 Task: Font style For heading Use Carlito with green colour, bold & Underline. font size for heading '26 Pt. 'Change the font style of data to Carlitoand font size to  9 Pt. Change the alignment of both headline & data to   center vertically. In the sheet  Attendance Tracking Sheet
Action: Mouse moved to (497, 690)
Screenshot: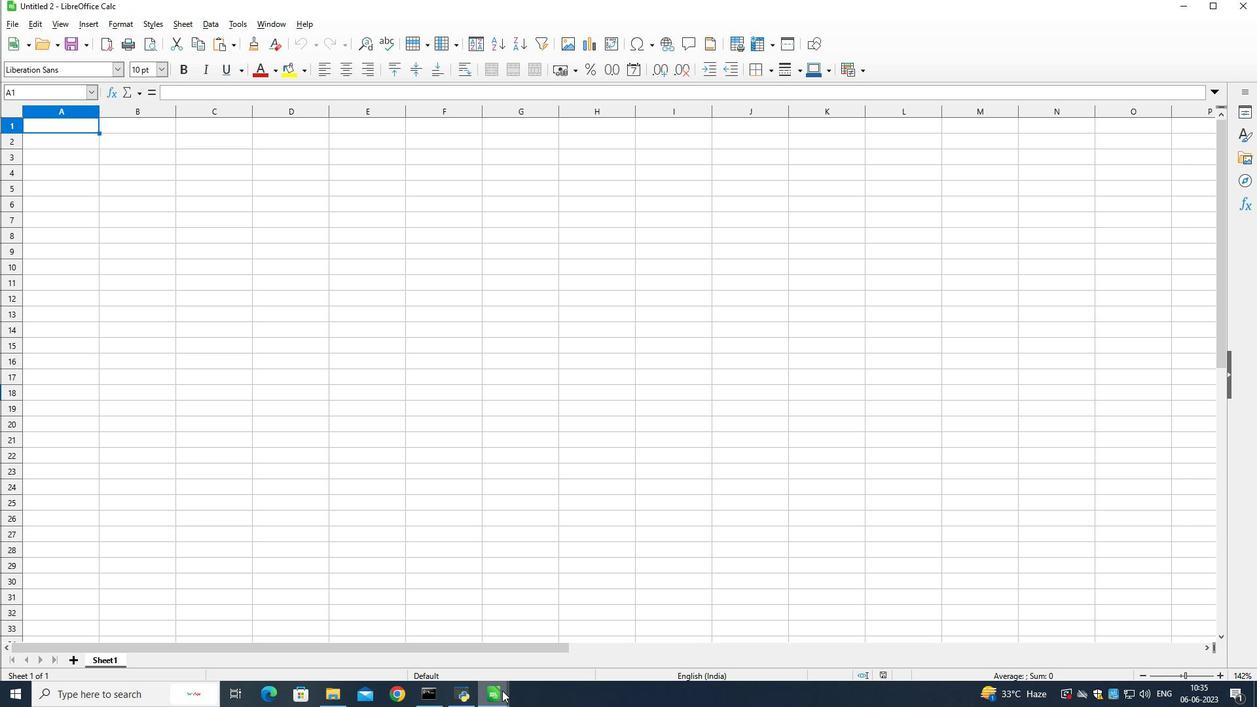 
Action: Mouse pressed left at (497, 690)
Screenshot: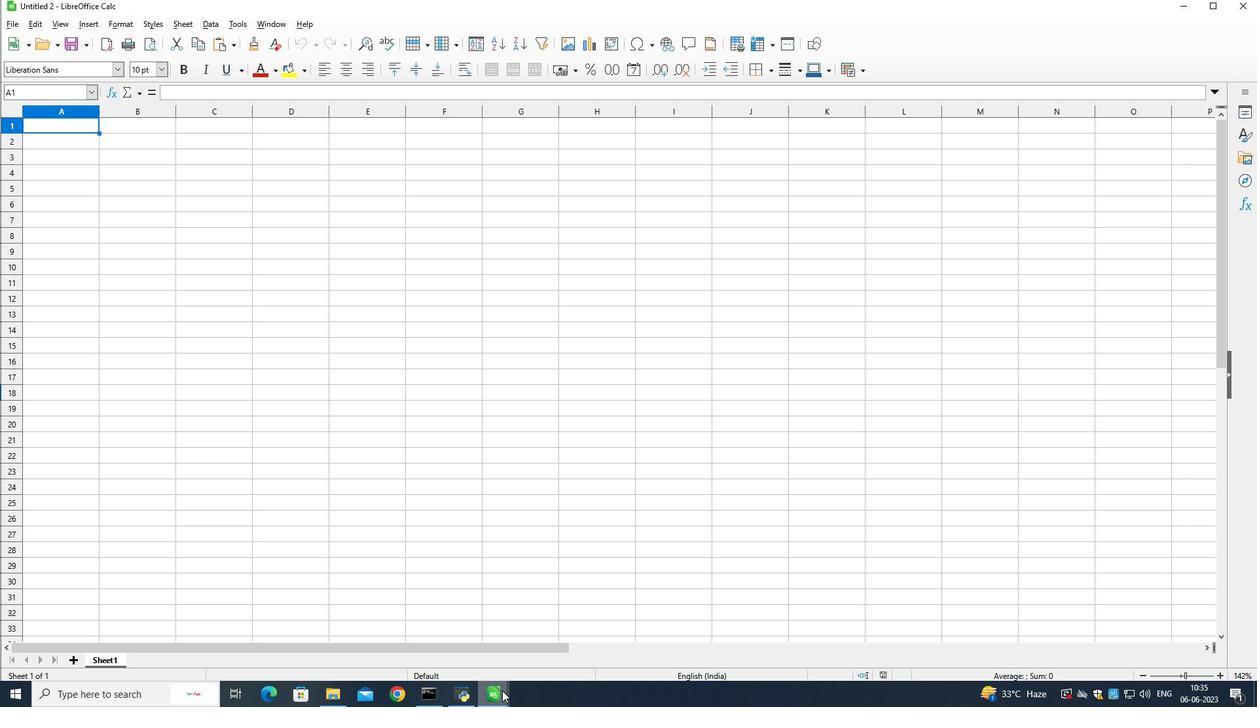 
Action: Mouse moved to (512, 635)
Screenshot: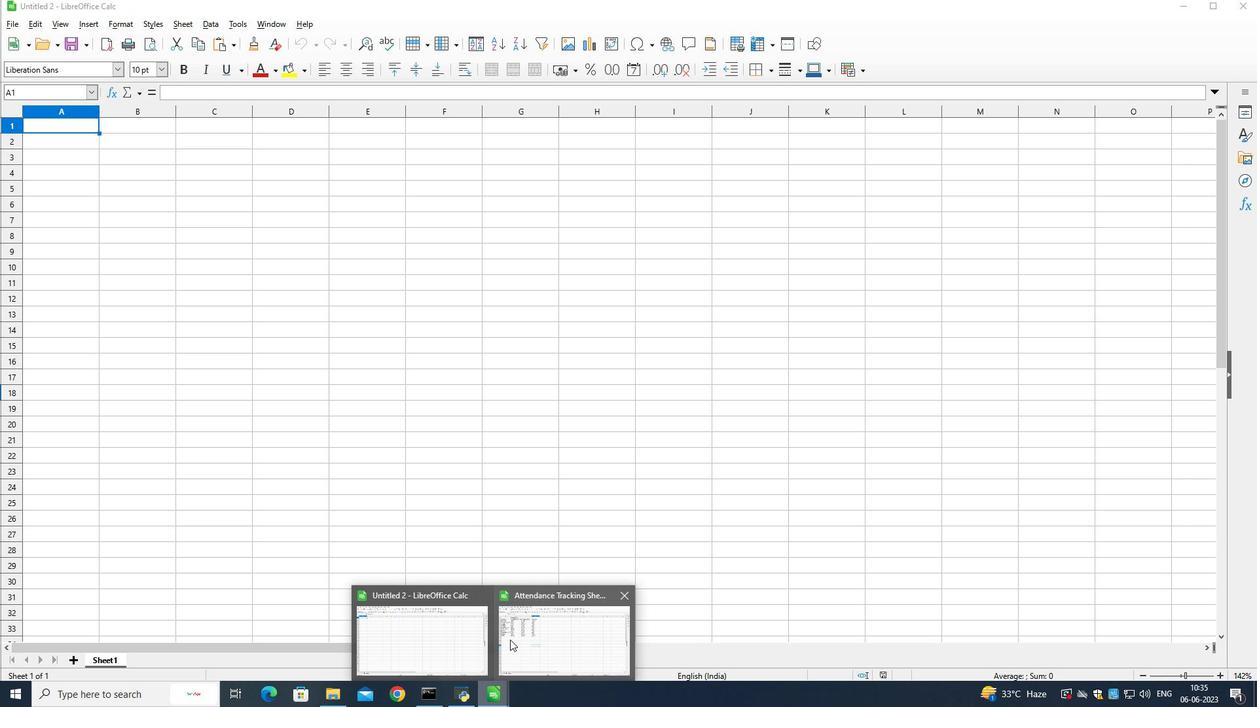 
Action: Mouse pressed left at (512, 635)
Screenshot: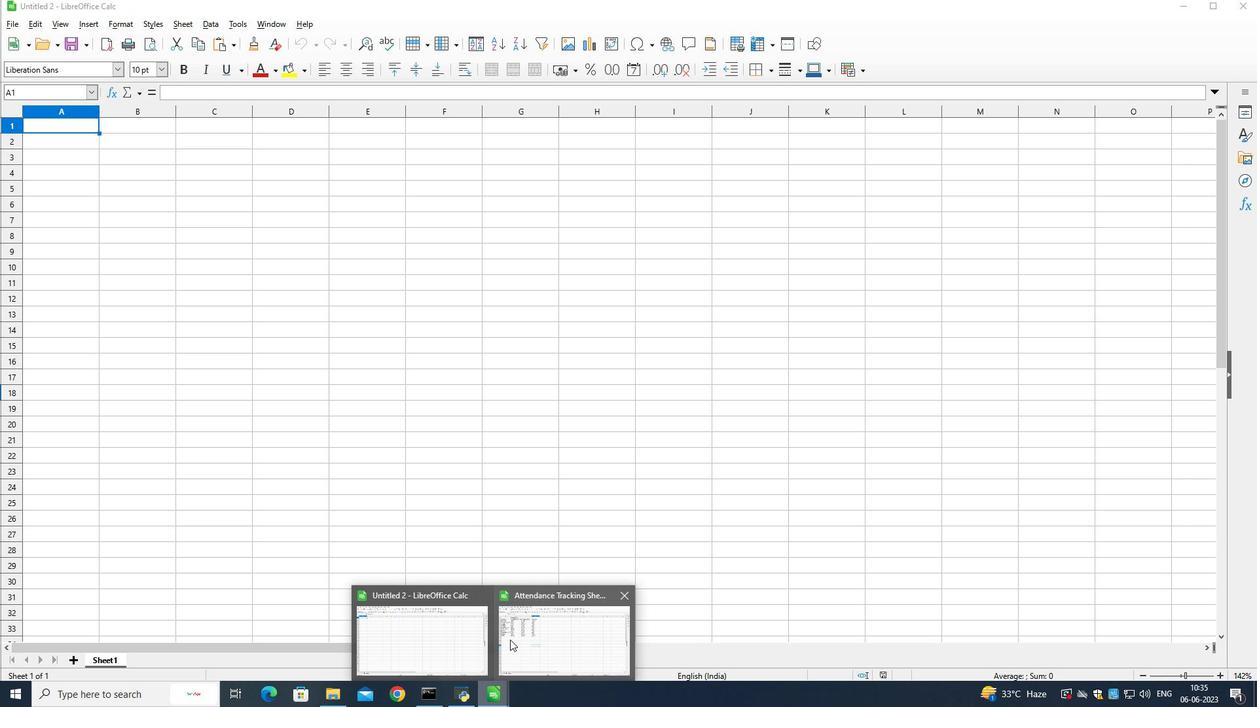 
Action: Mouse moved to (135, 122)
Screenshot: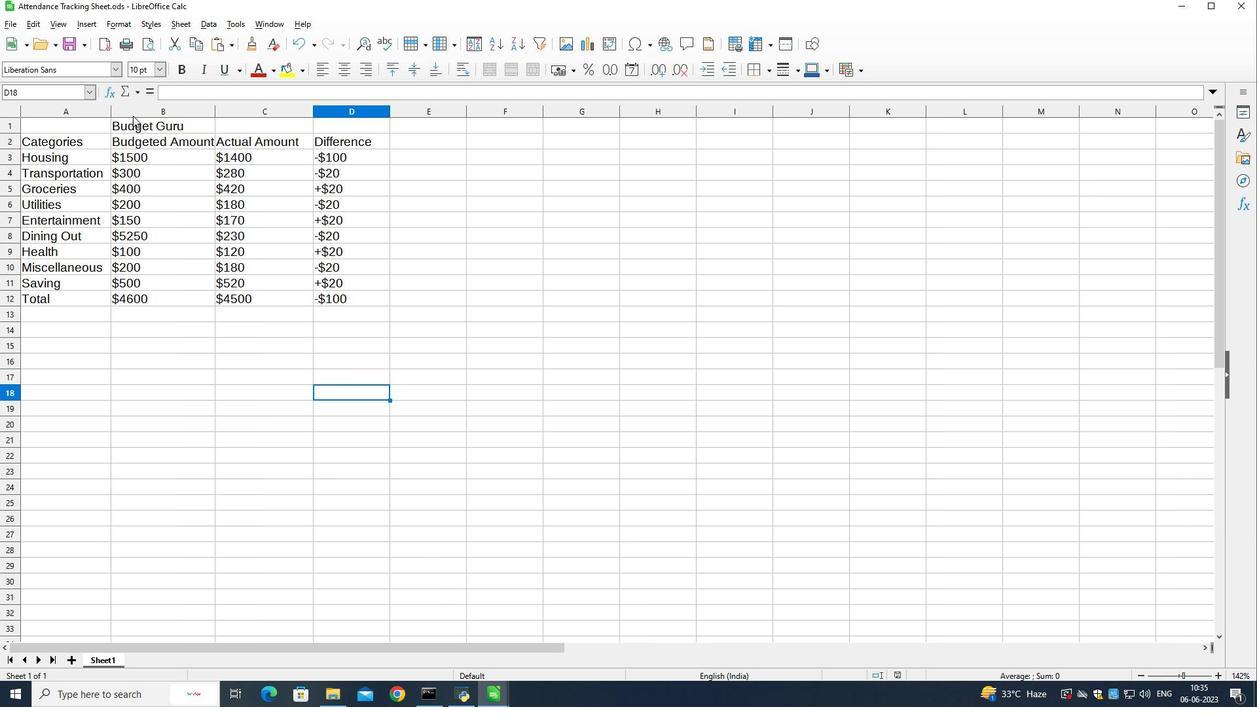 
Action: Mouse pressed left at (135, 122)
Screenshot: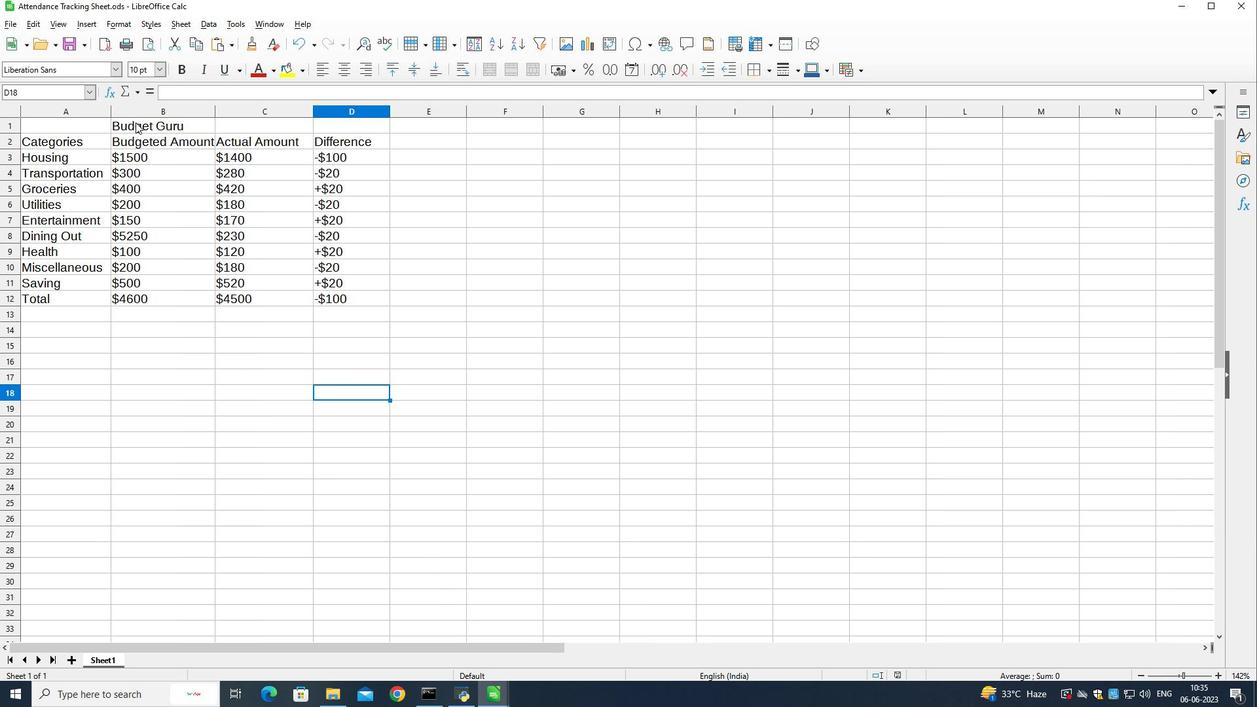 
Action: Mouse pressed left at (135, 122)
Screenshot: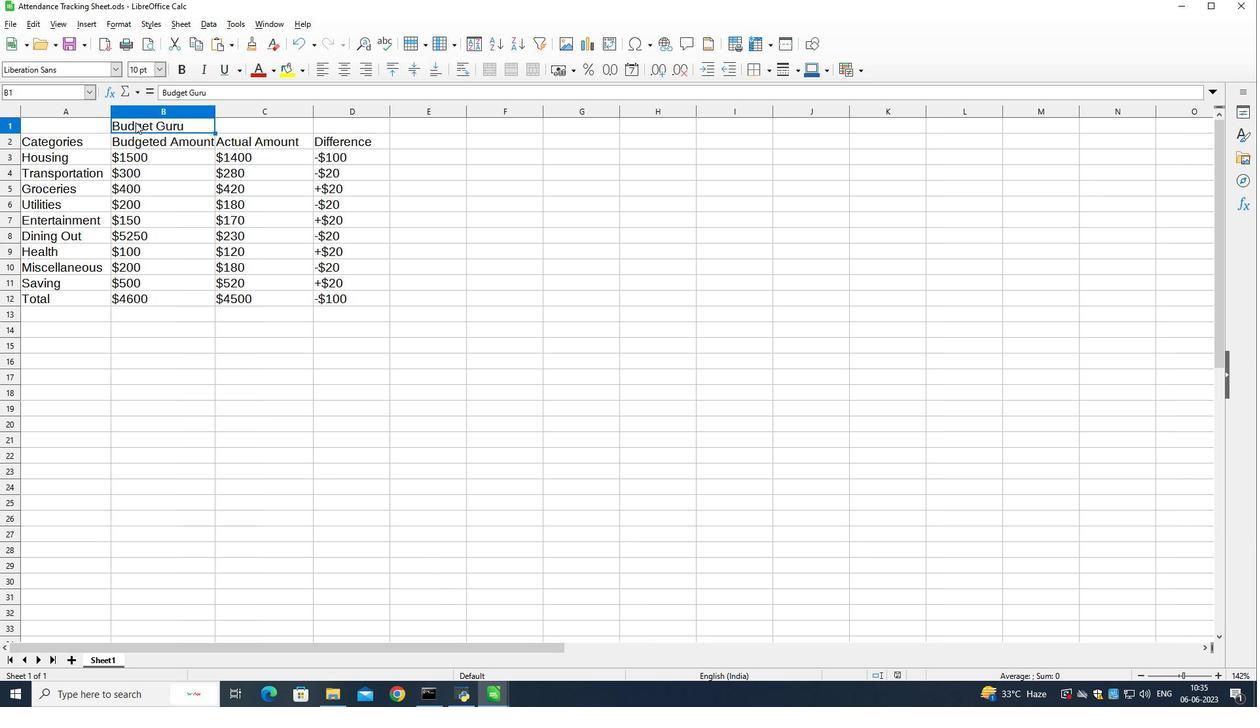 
Action: Mouse pressed left at (135, 122)
Screenshot: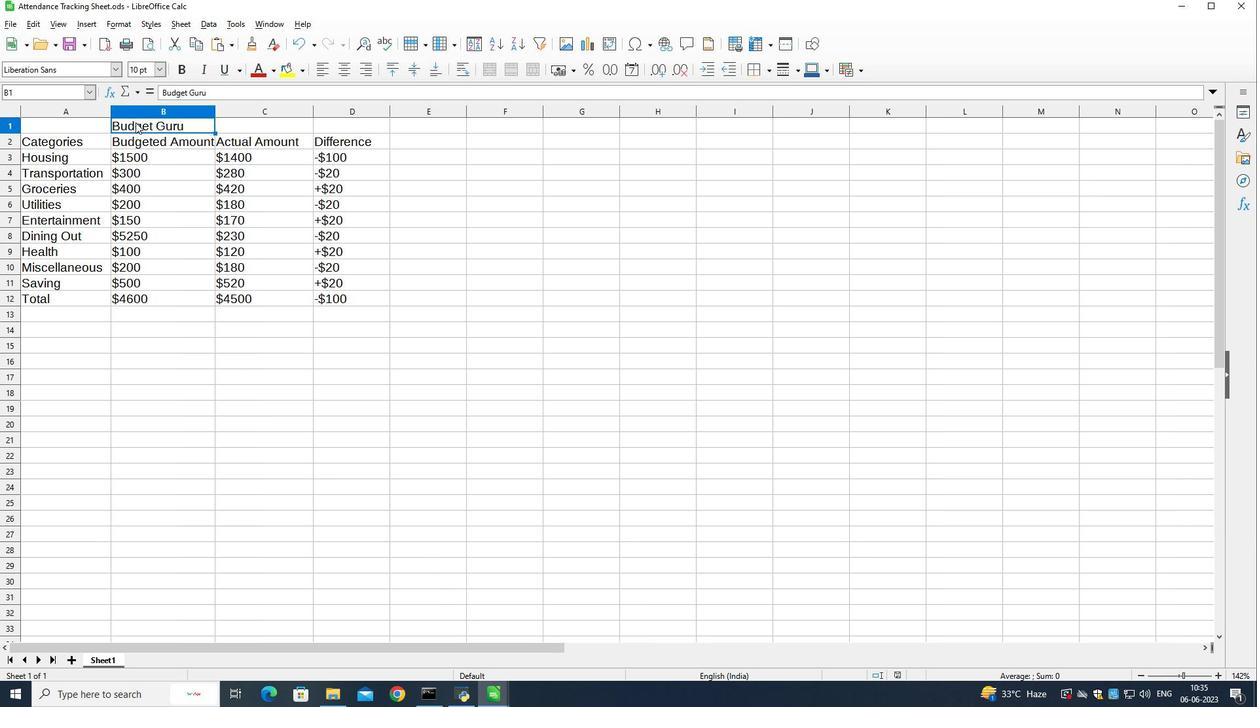 
Action: Mouse moved to (89, 65)
Screenshot: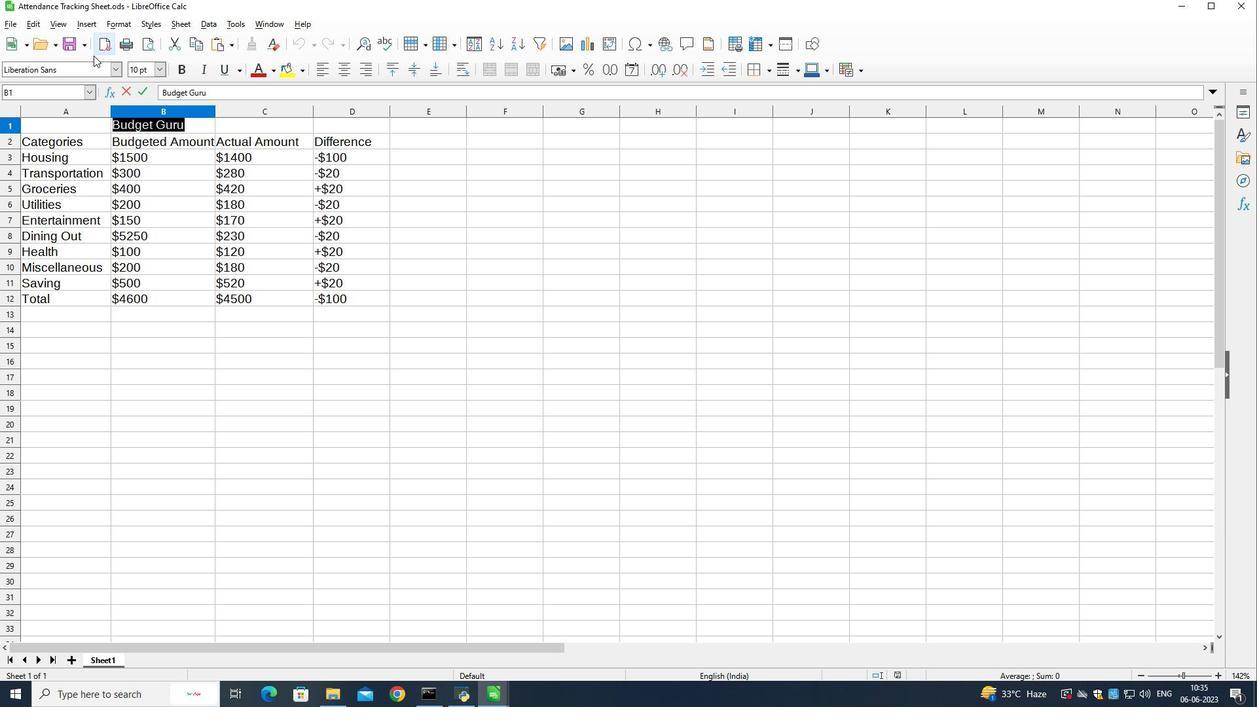
Action: Mouse pressed left at (89, 65)
Screenshot: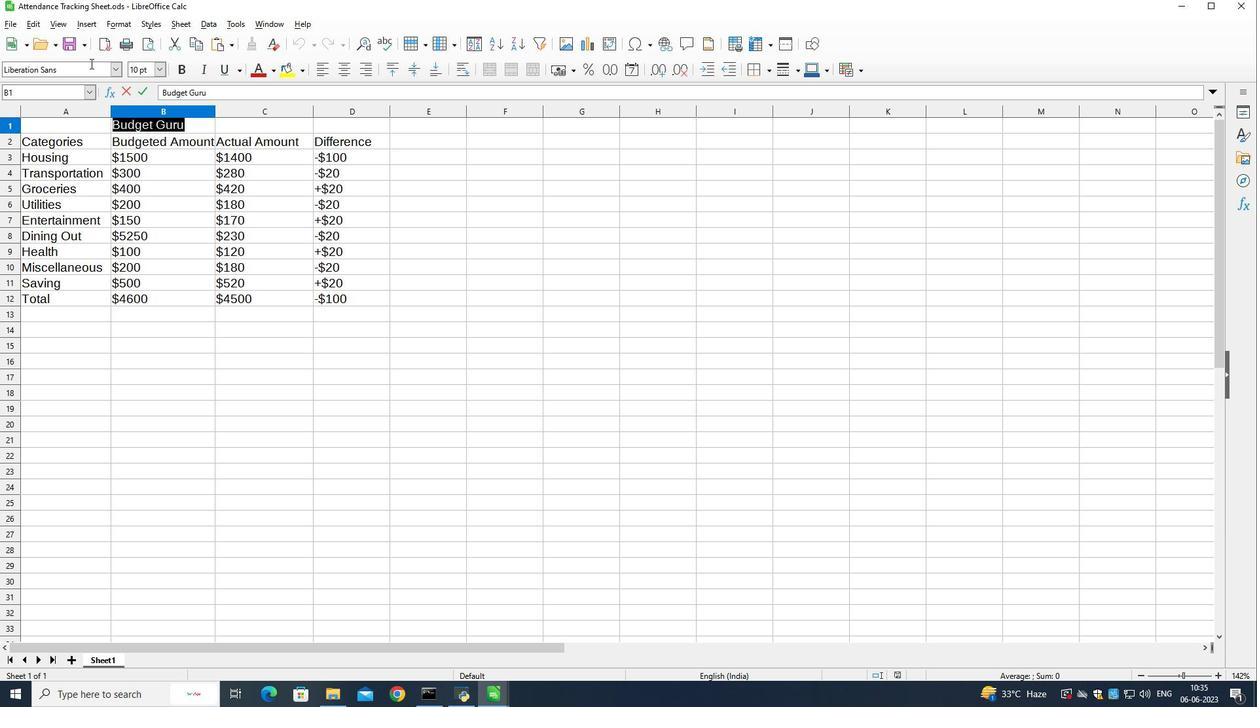 
Action: Mouse pressed left at (89, 65)
Screenshot: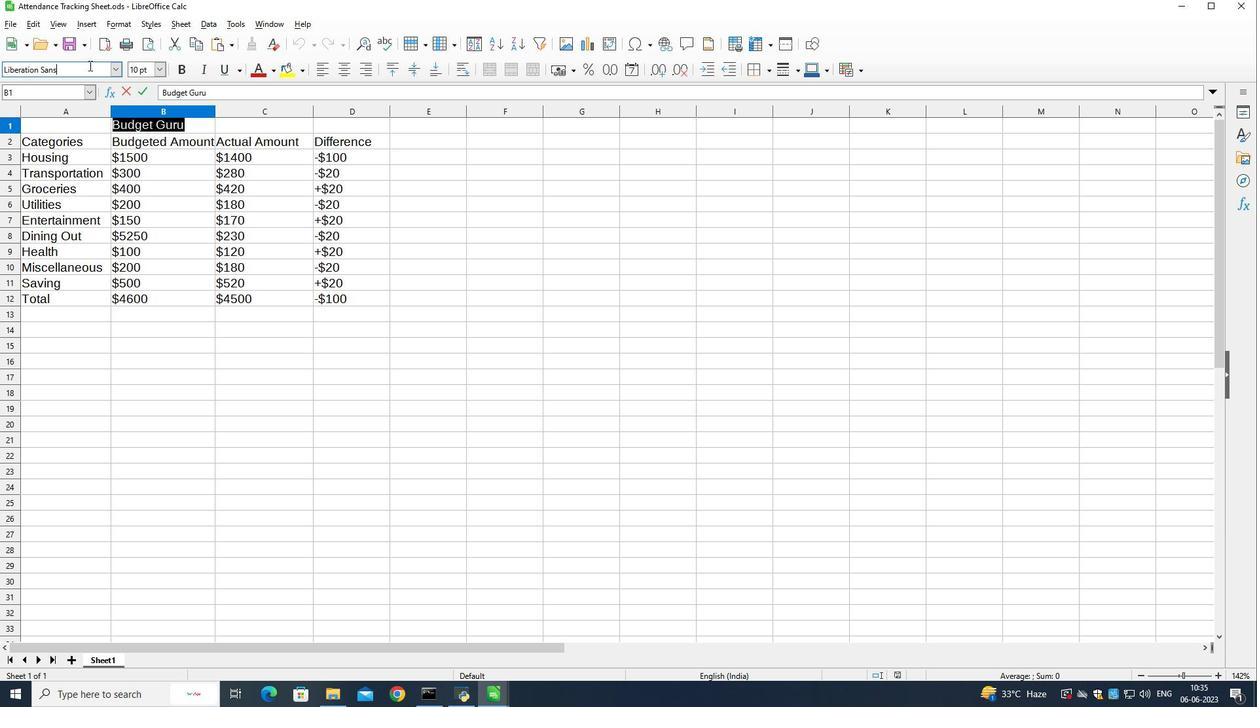 
Action: Mouse pressed left at (89, 65)
Screenshot: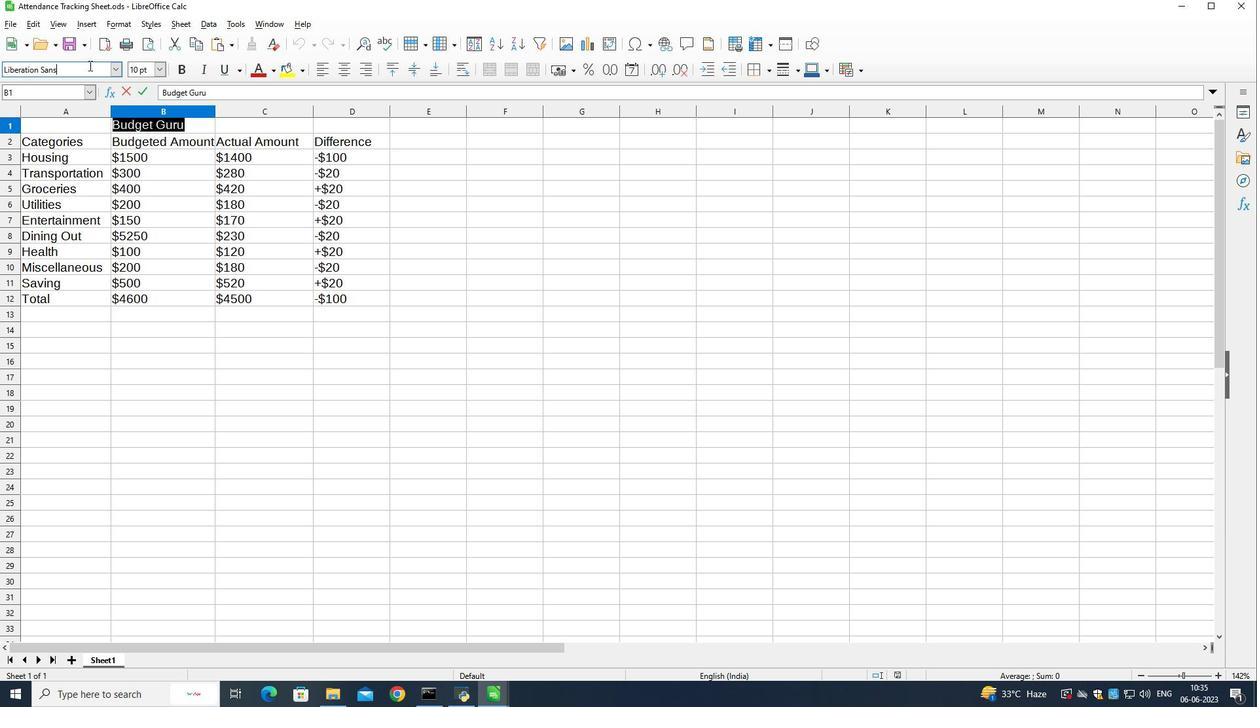 
Action: Key pressed <Key.shift>Car<Key.enter>
Screenshot: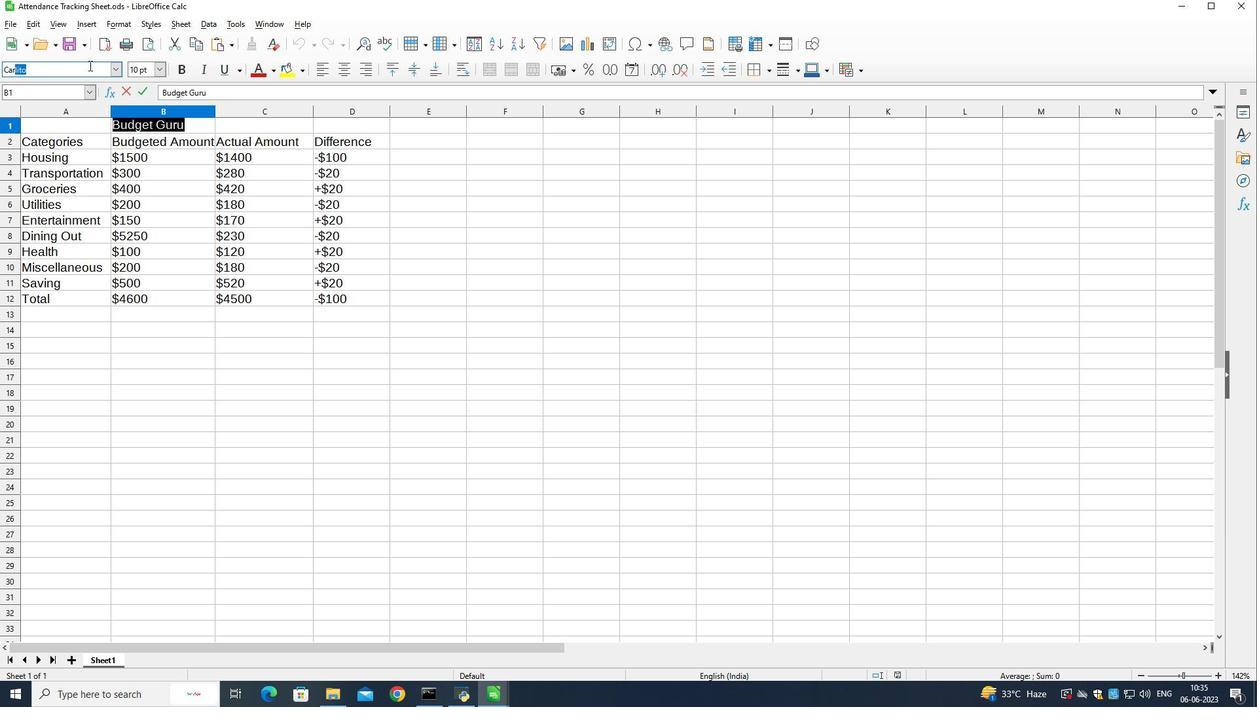 
Action: Mouse moved to (271, 70)
Screenshot: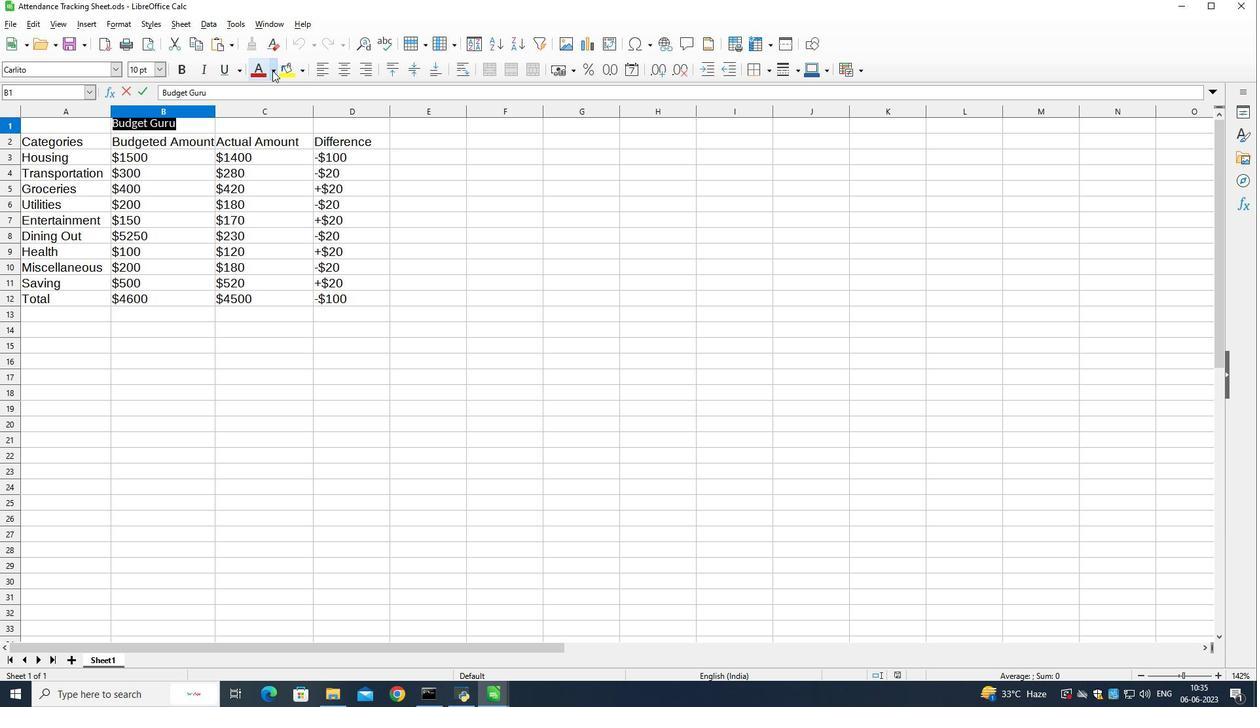
Action: Mouse pressed left at (271, 70)
Screenshot: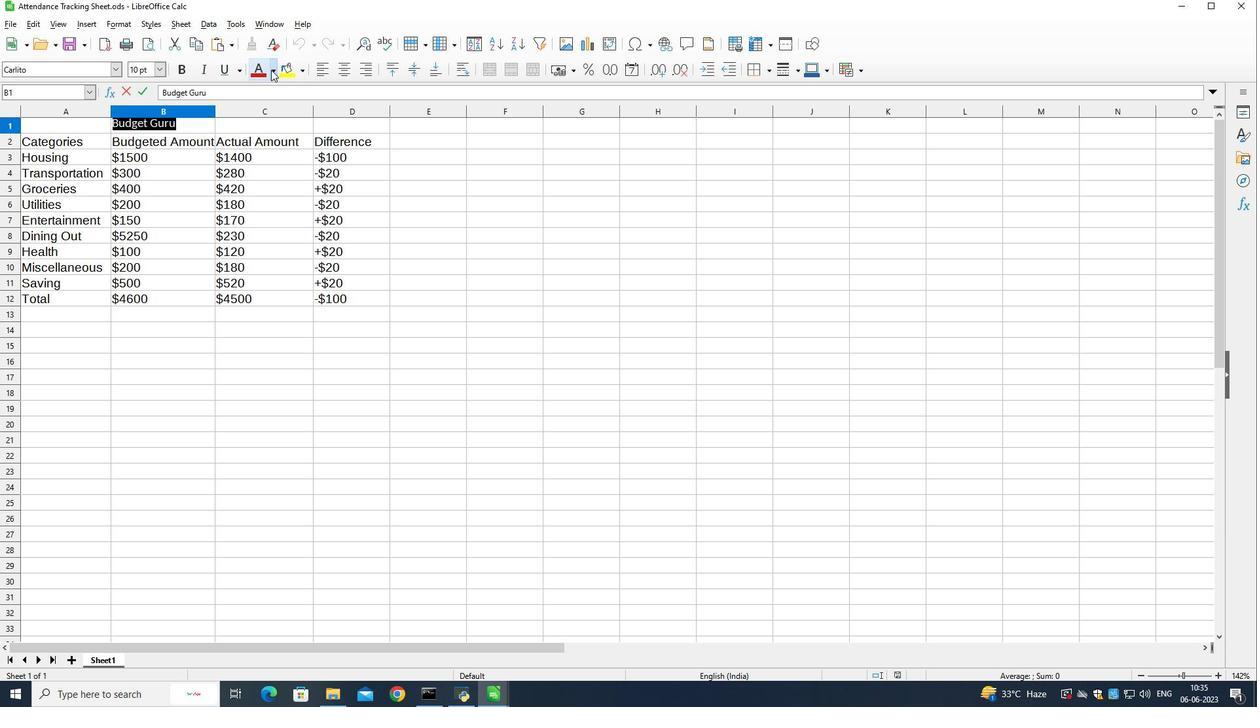 
Action: Mouse moved to (258, 285)
Screenshot: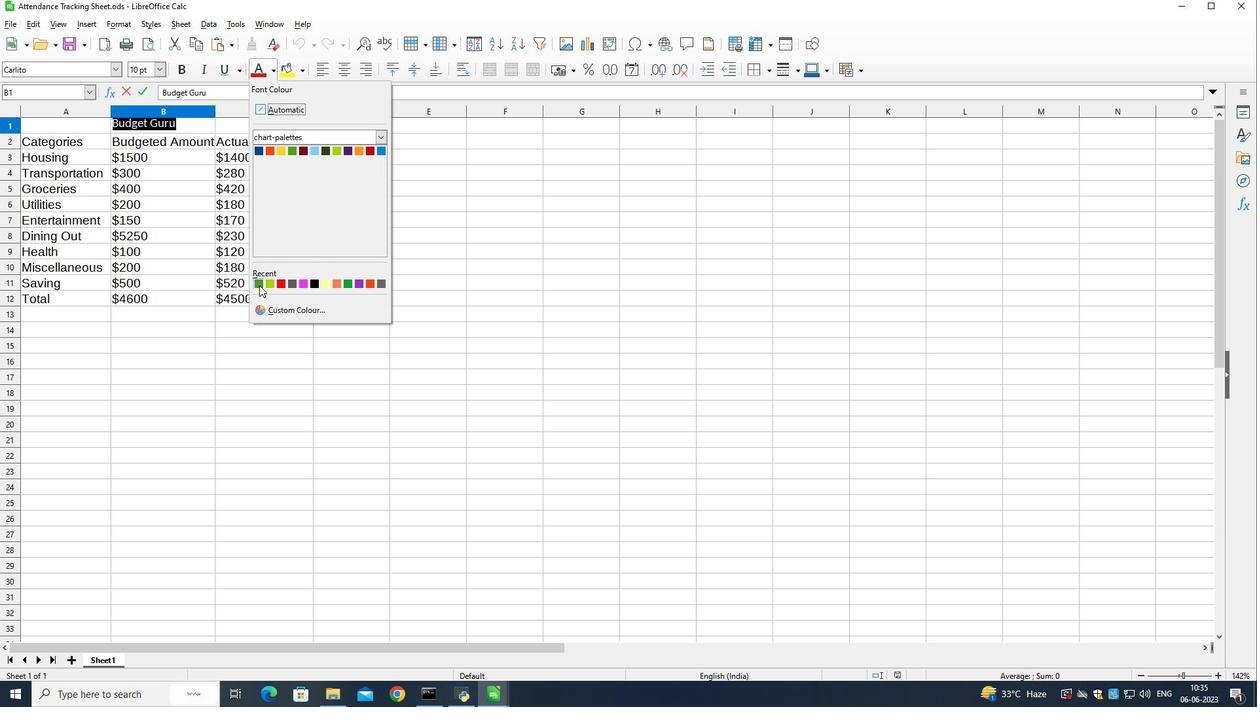 
Action: Mouse pressed left at (258, 285)
Screenshot: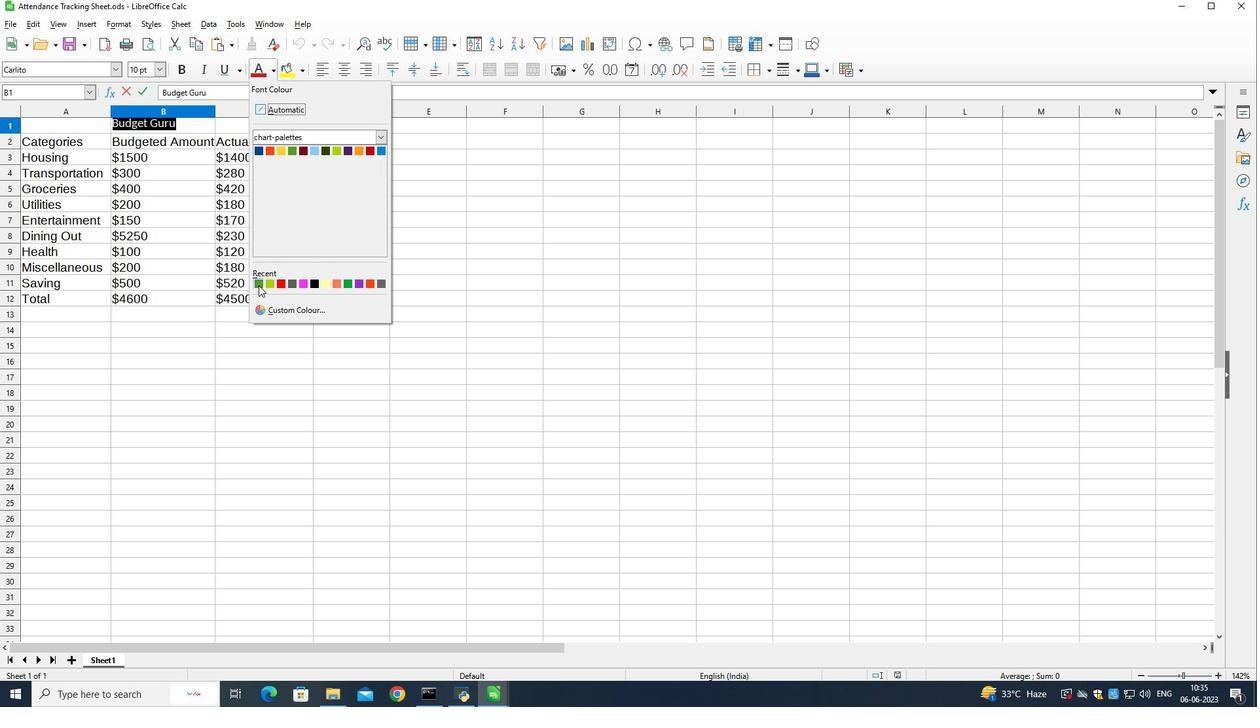 
Action: Mouse moved to (180, 63)
Screenshot: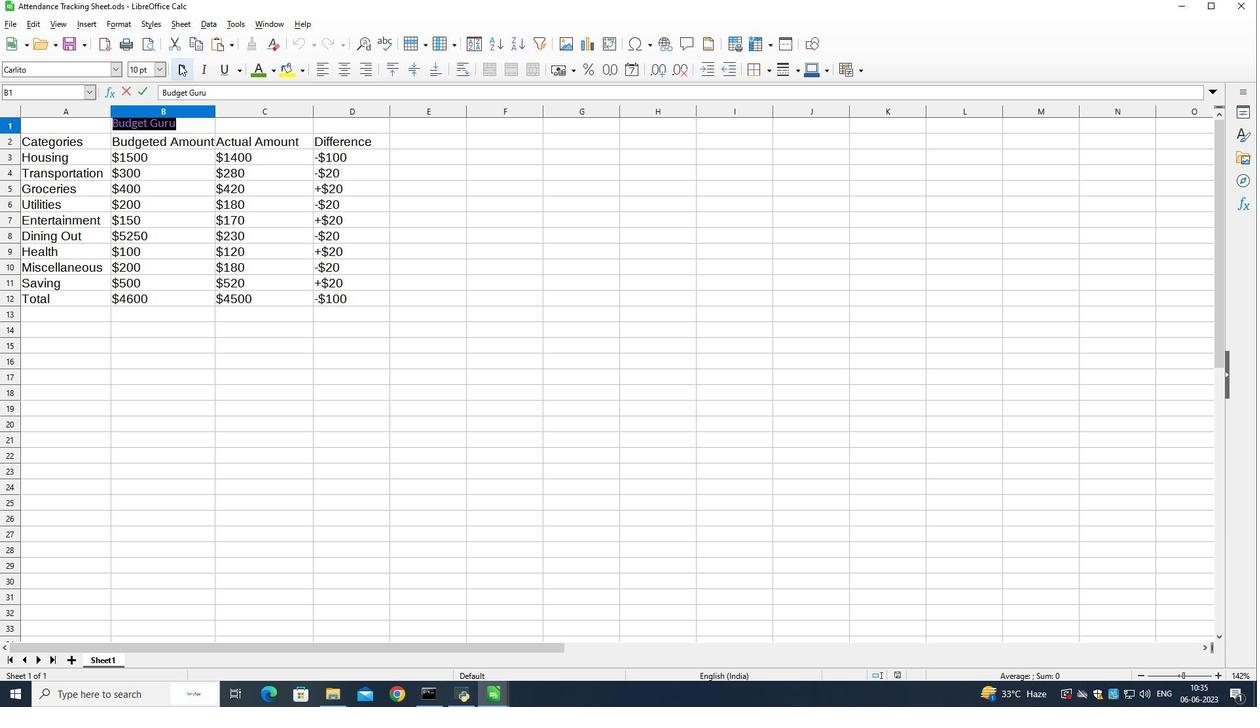 
Action: Mouse pressed left at (180, 63)
Screenshot: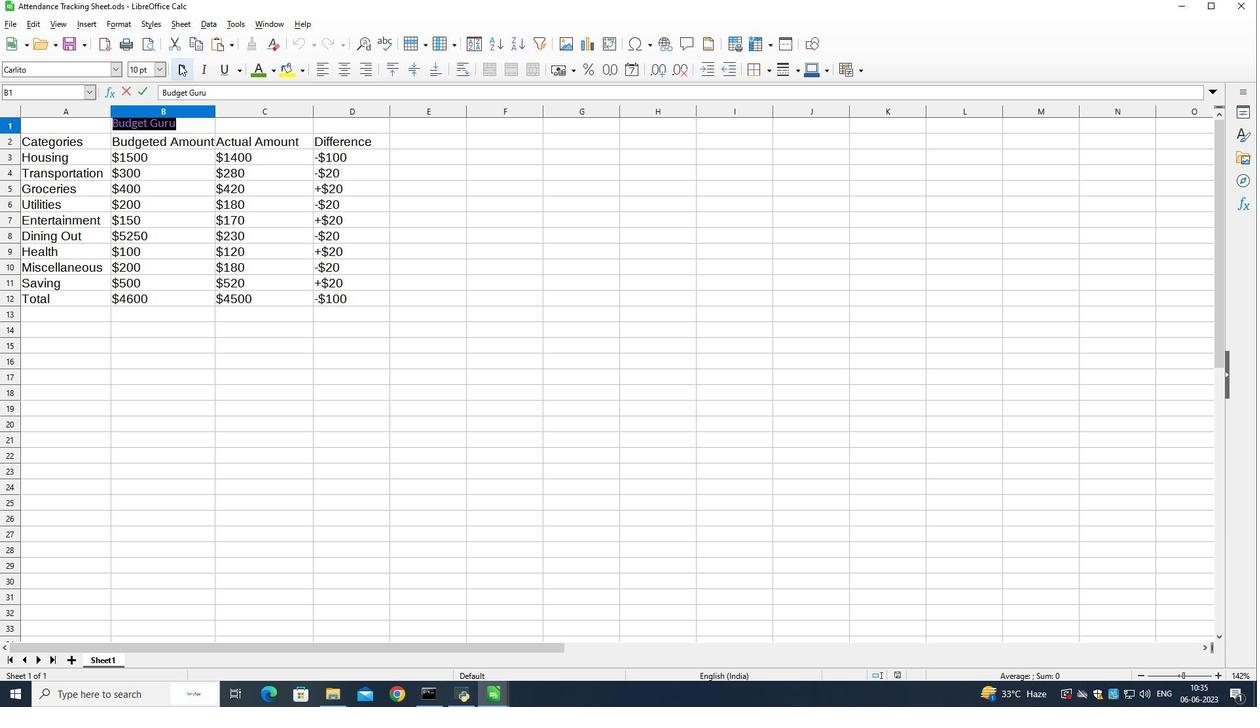 
Action: Mouse moved to (216, 70)
Screenshot: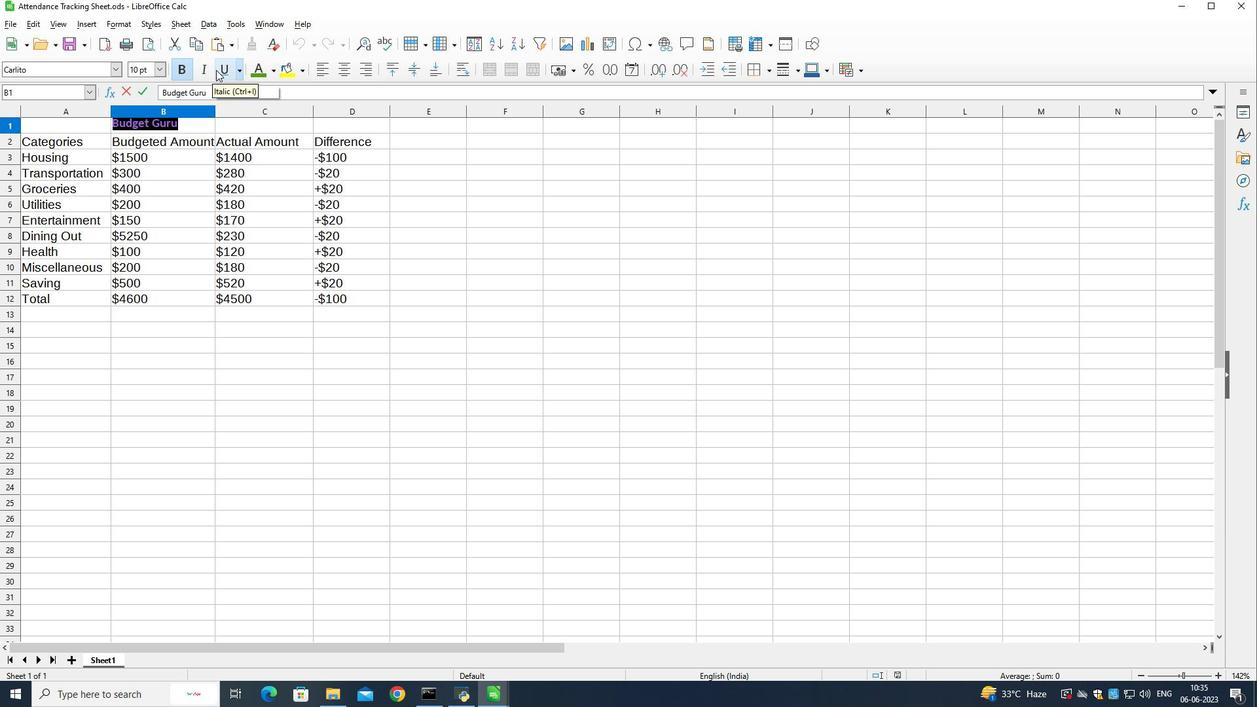 
Action: Mouse pressed left at (216, 70)
Screenshot: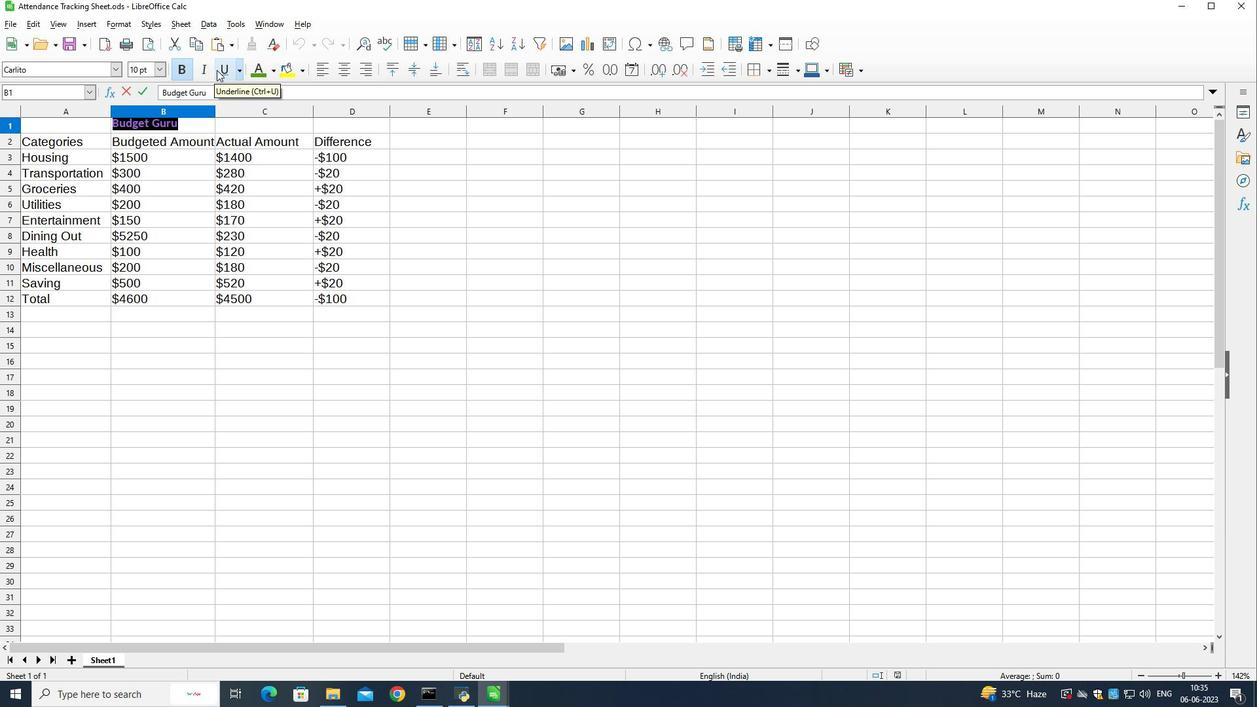 
Action: Mouse moved to (161, 64)
Screenshot: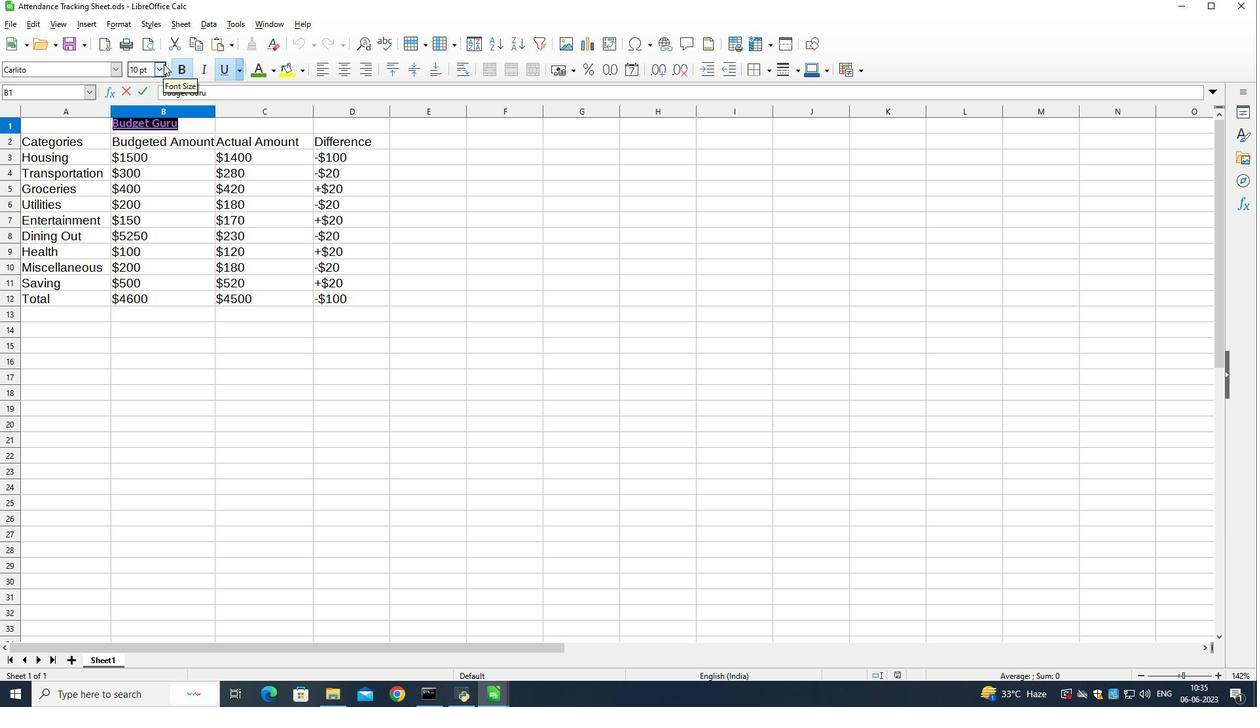 
Action: Mouse pressed left at (161, 64)
Screenshot: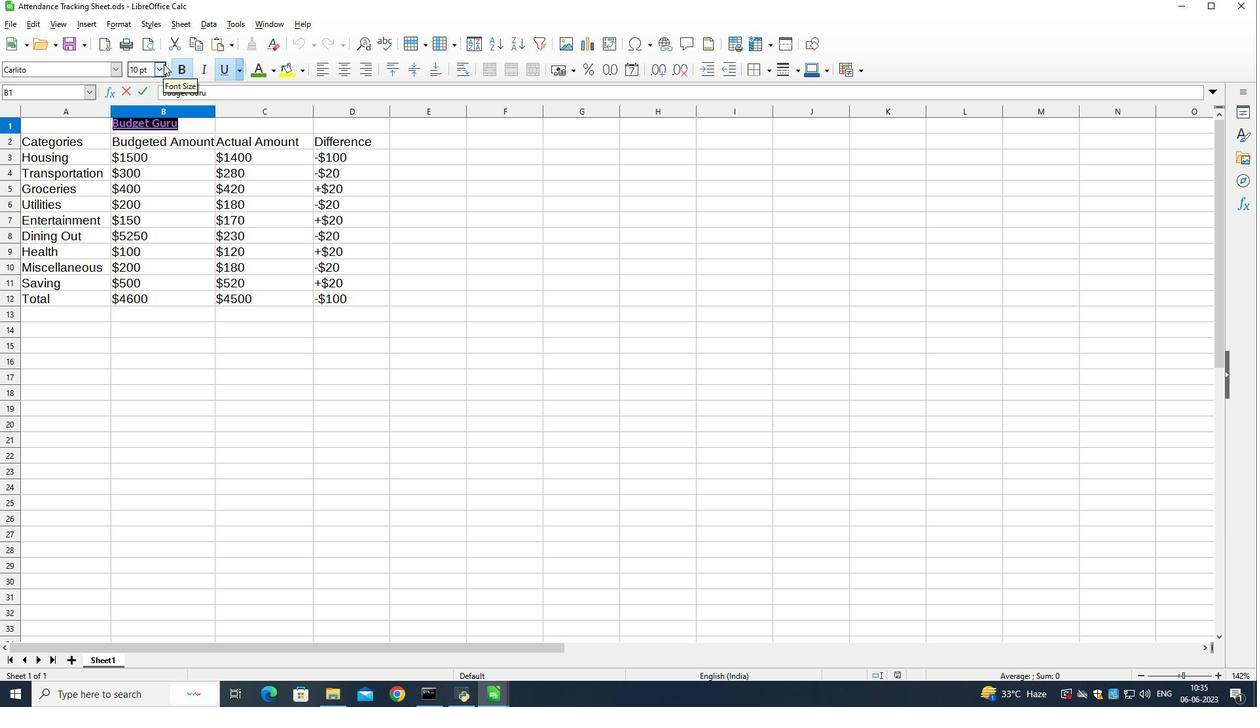 
Action: Mouse moved to (137, 273)
Screenshot: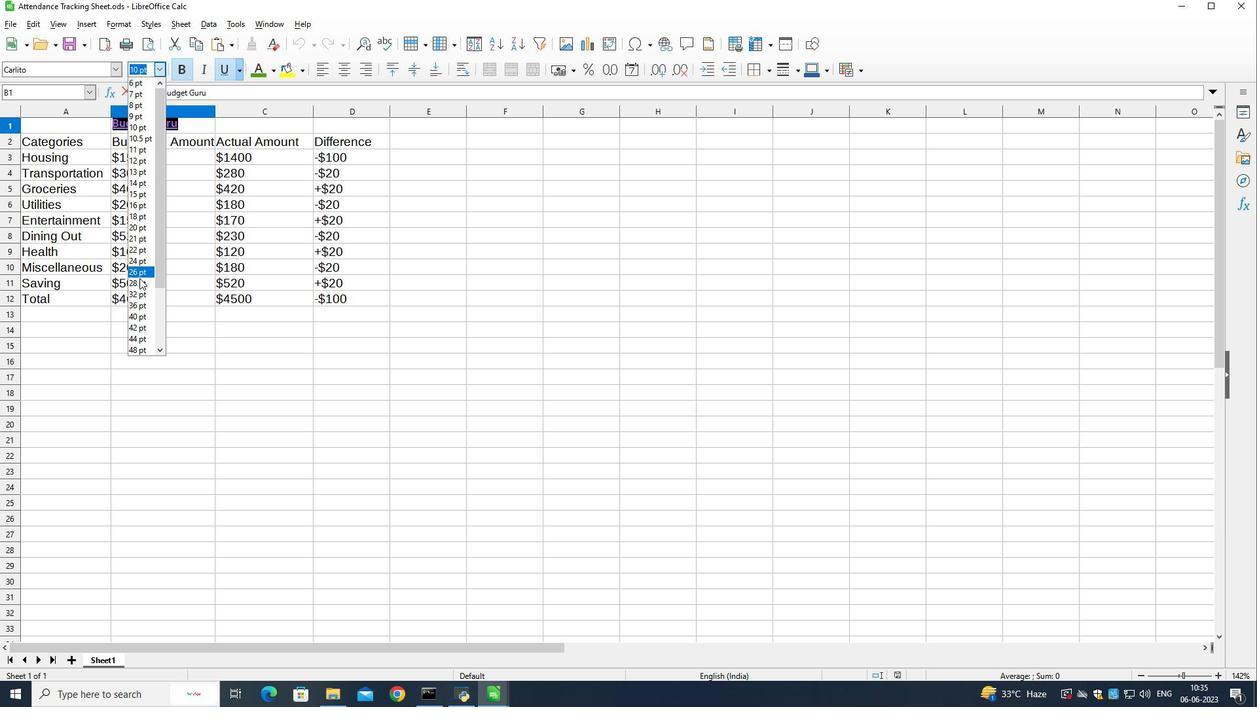 
Action: Mouse pressed left at (137, 273)
Screenshot: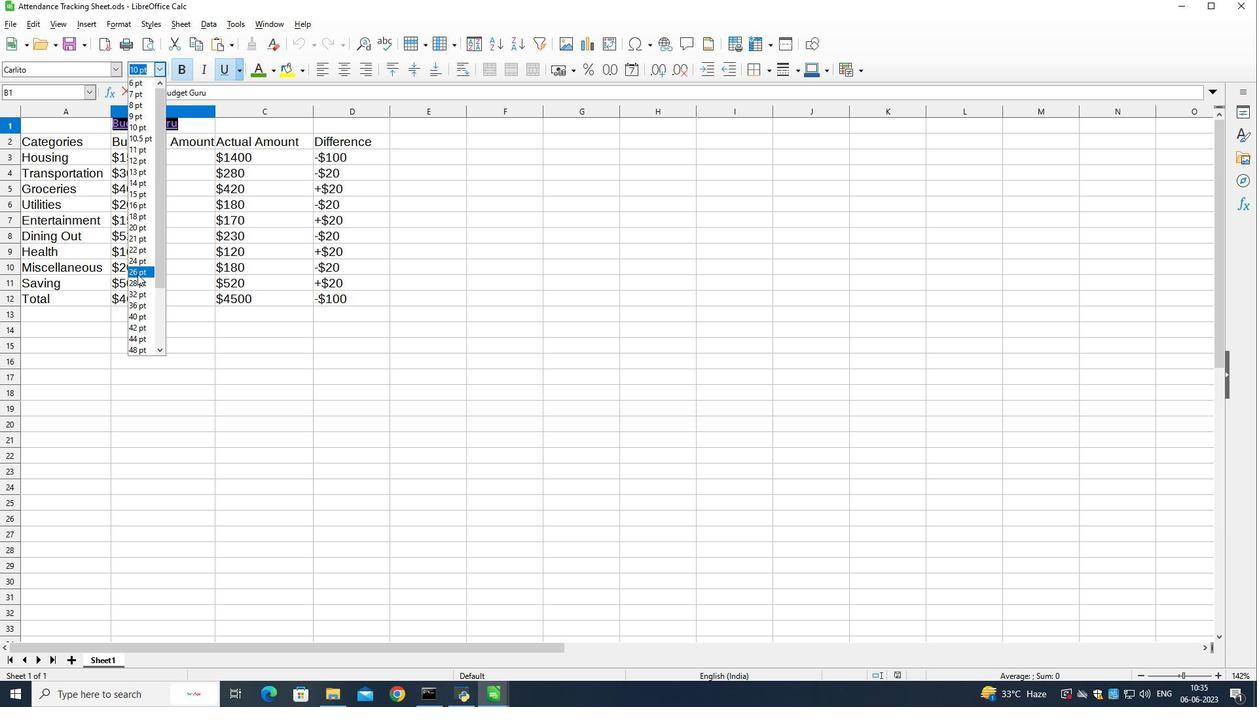 
Action: Mouse moved to (240, 300)
Screenshot: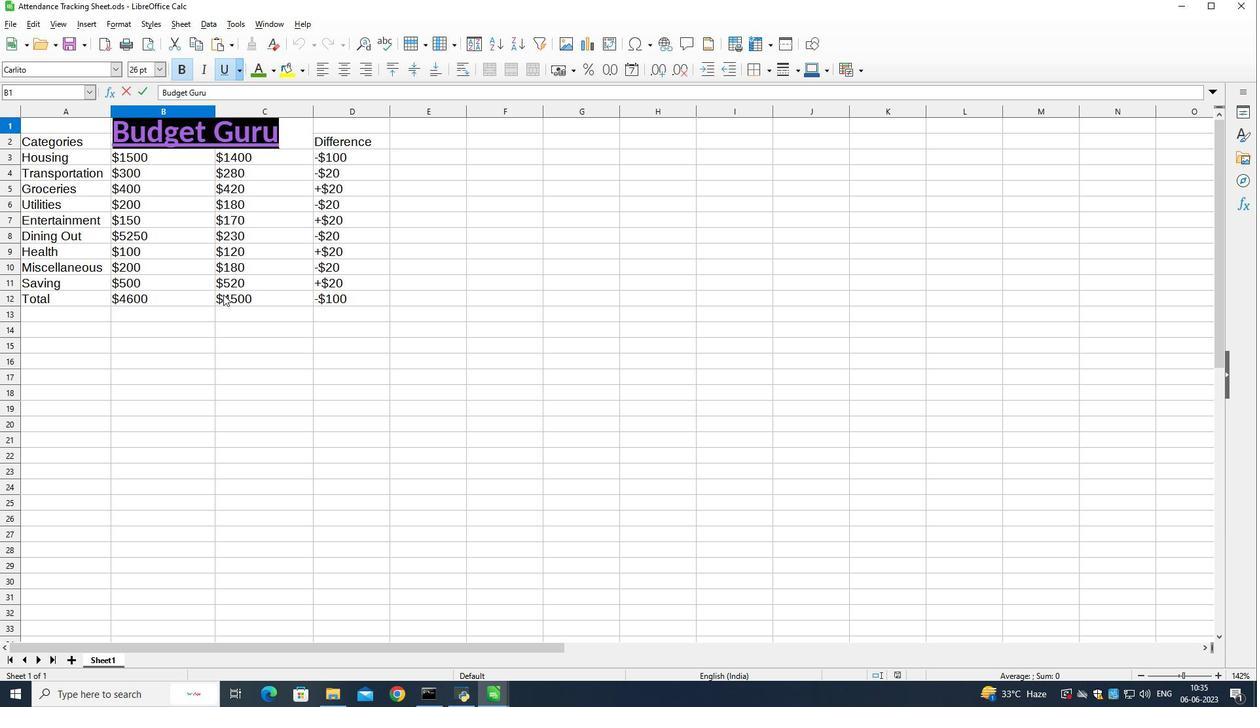 
Action: Mouse pressed left at (240, 300)
Screenshot: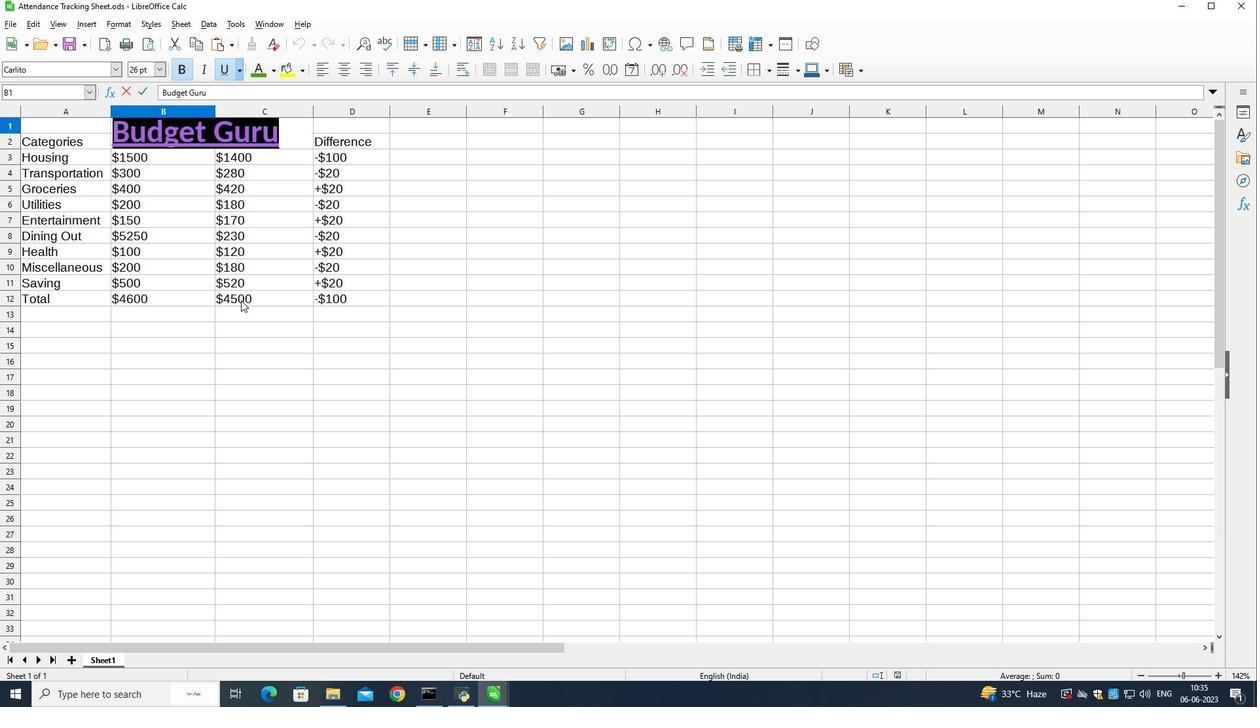 
Action: Mouse moved to (62, 163)
Screenshot: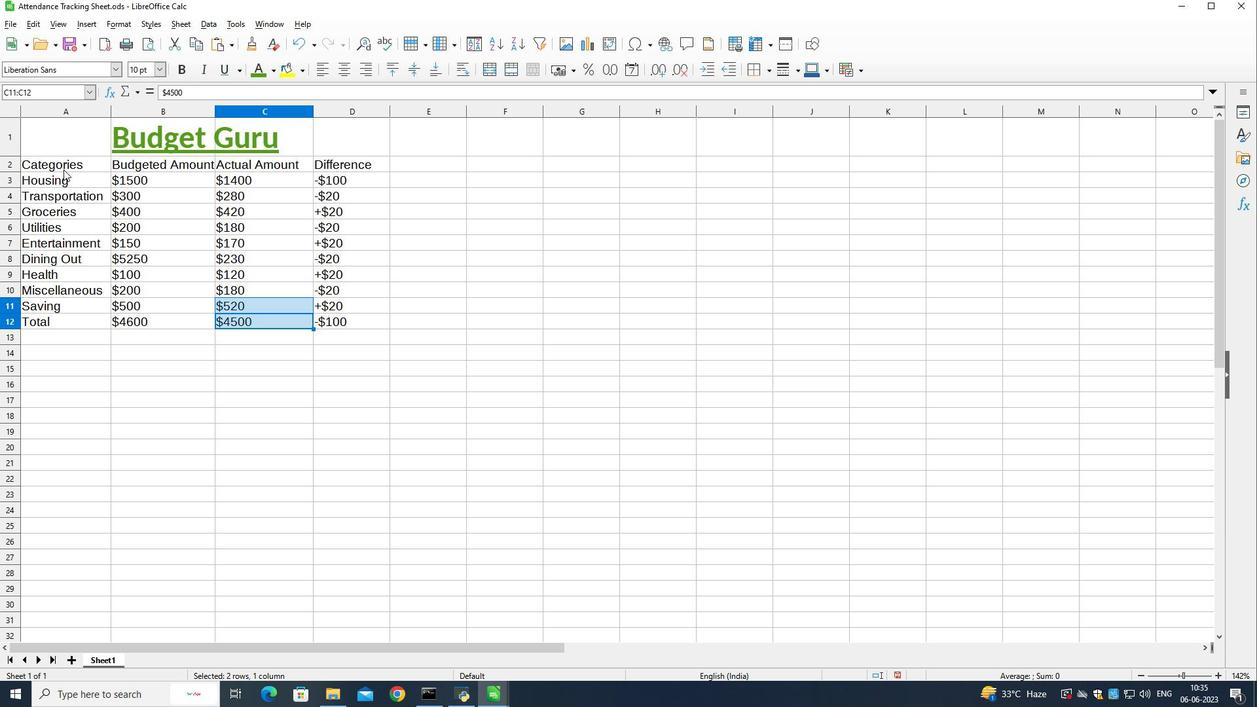 
Action: Mouse pressed left at (62, 163)
Screenshot: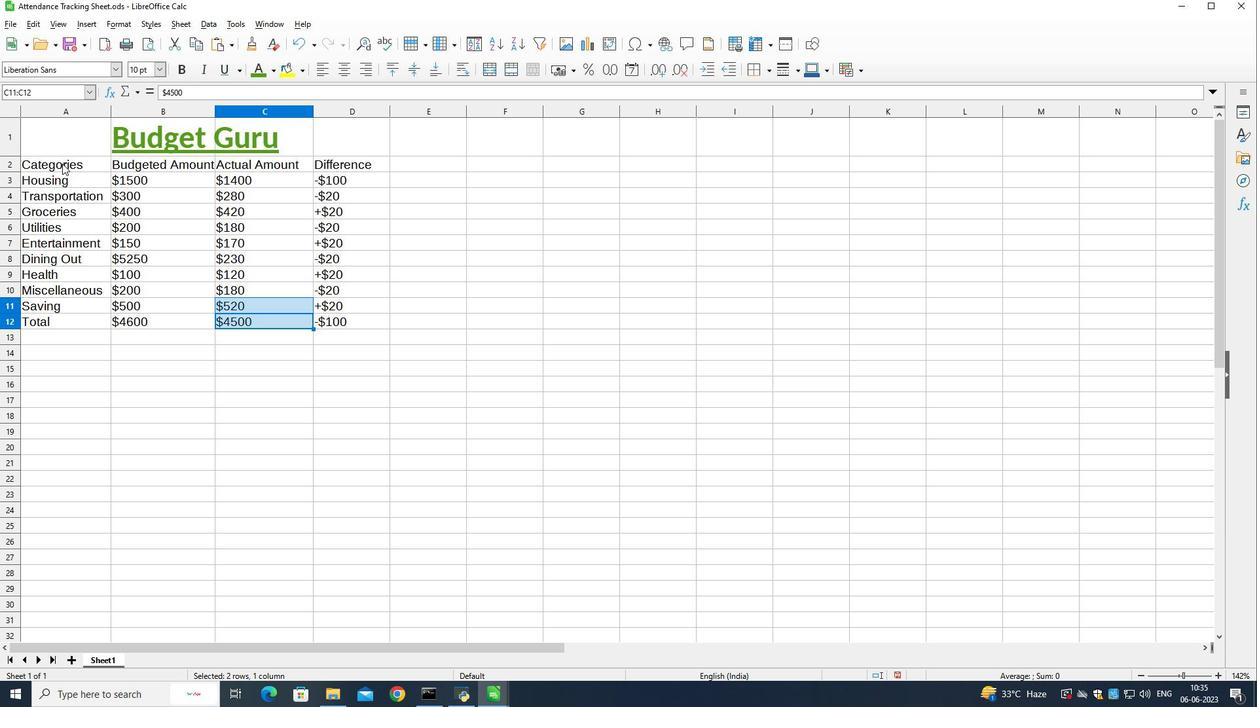 
Action: Mouse moved to (64, 61)
Screenshot: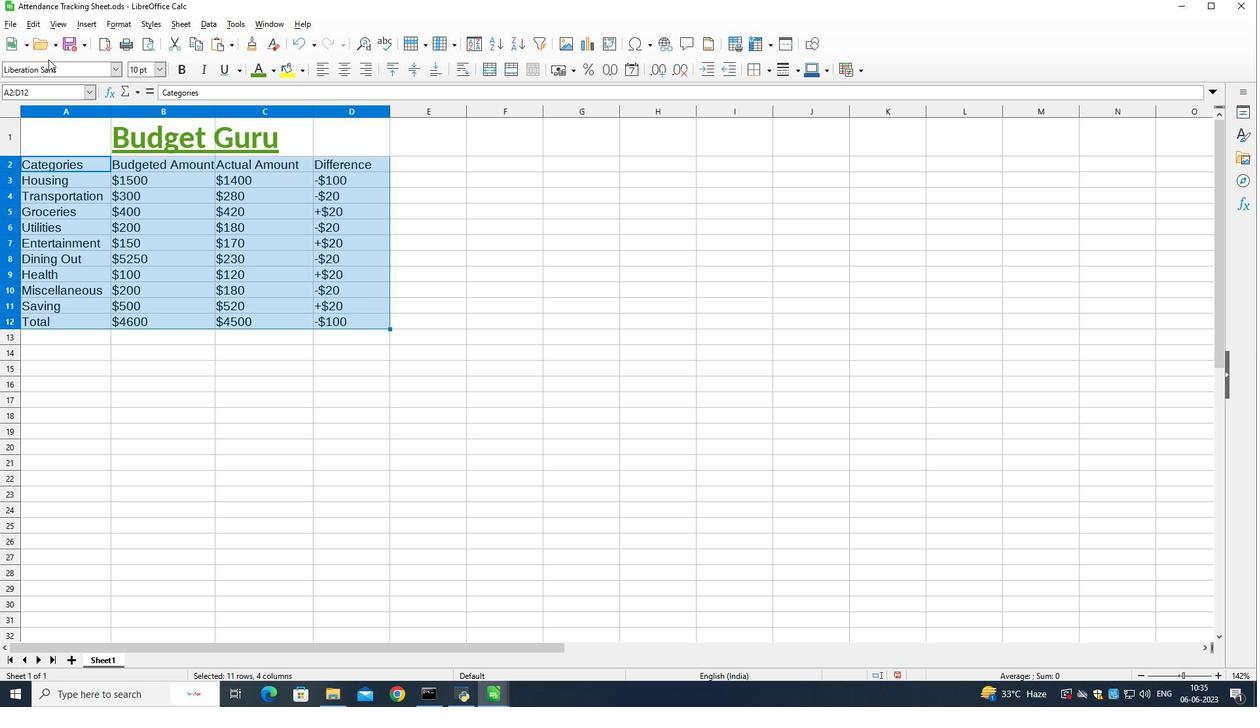 
Action: Mouse pressed left at (64, 61)
Screenshot: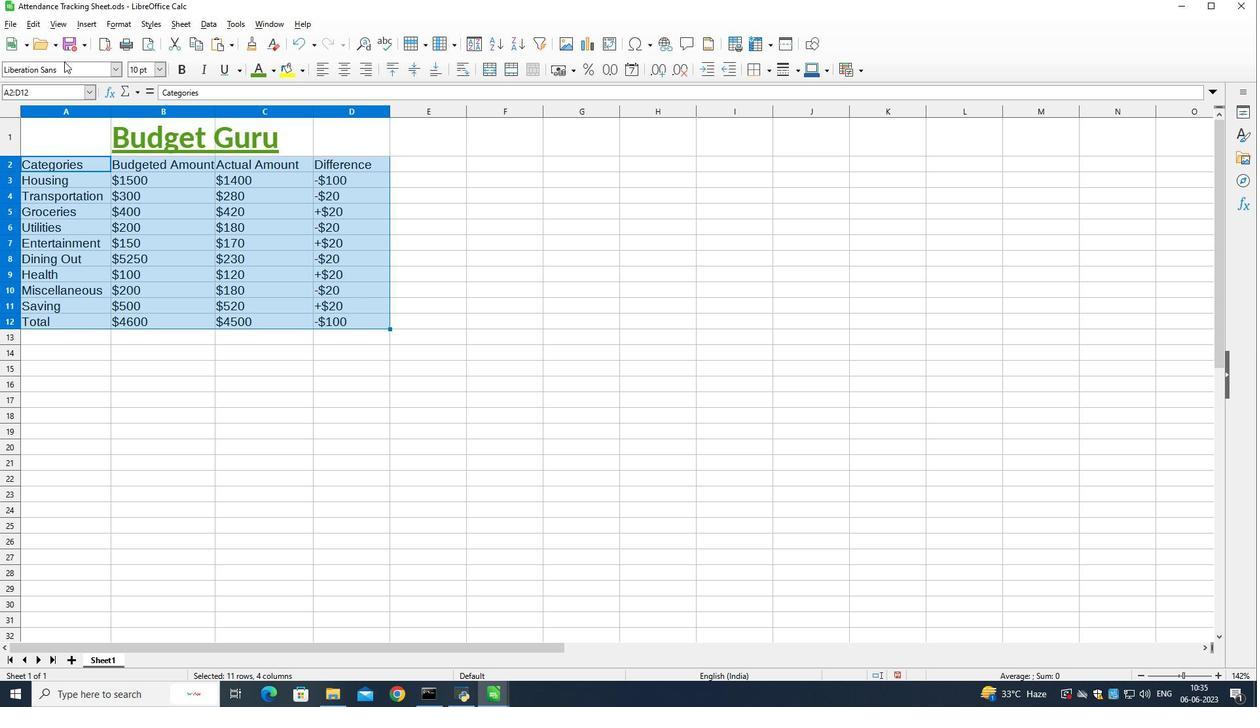 
Action: Mouse pressed left at (64, 61)
Screenshot: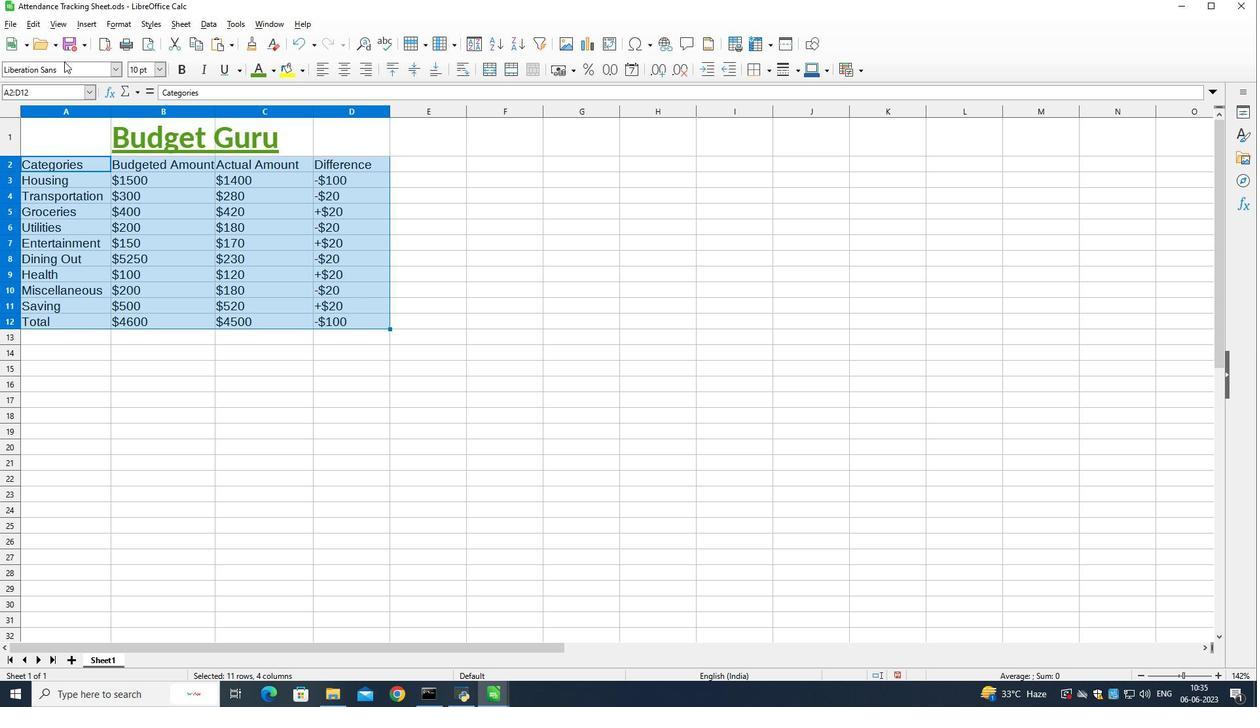 
Action: Mouse moved to (68, 70)
Screenshot: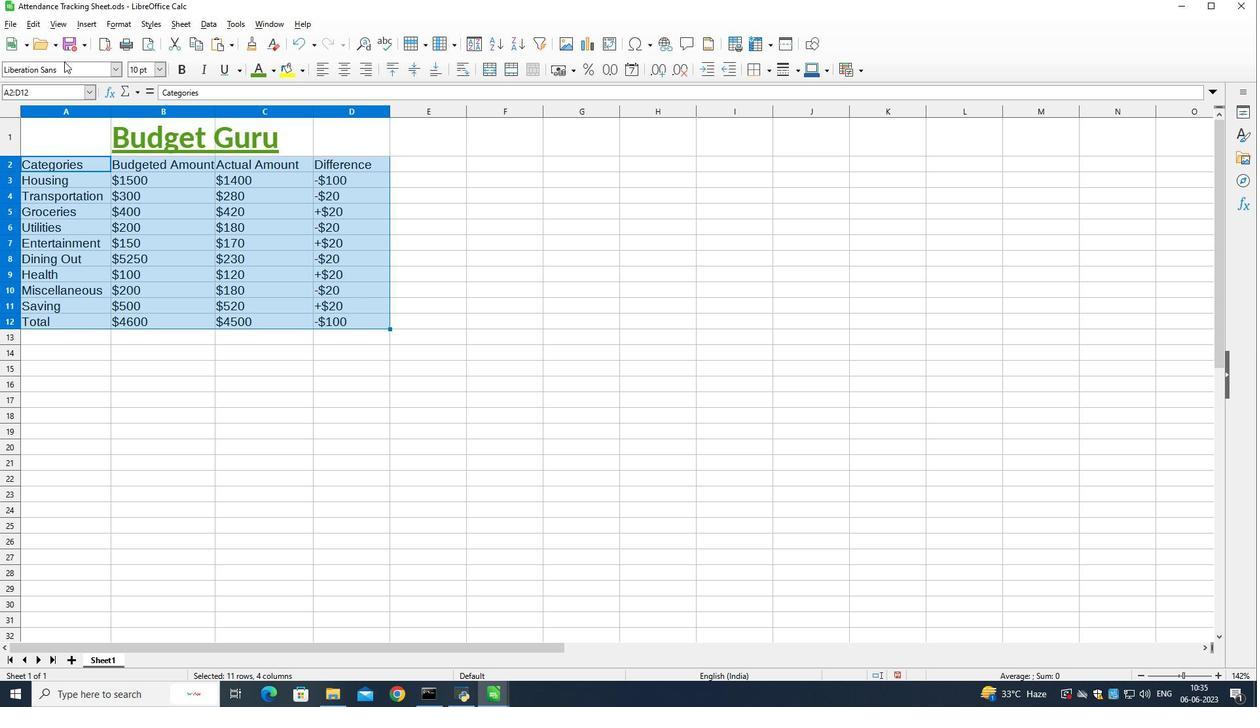 
Action: Mouse pressed left at (68, 70)
Screenshot: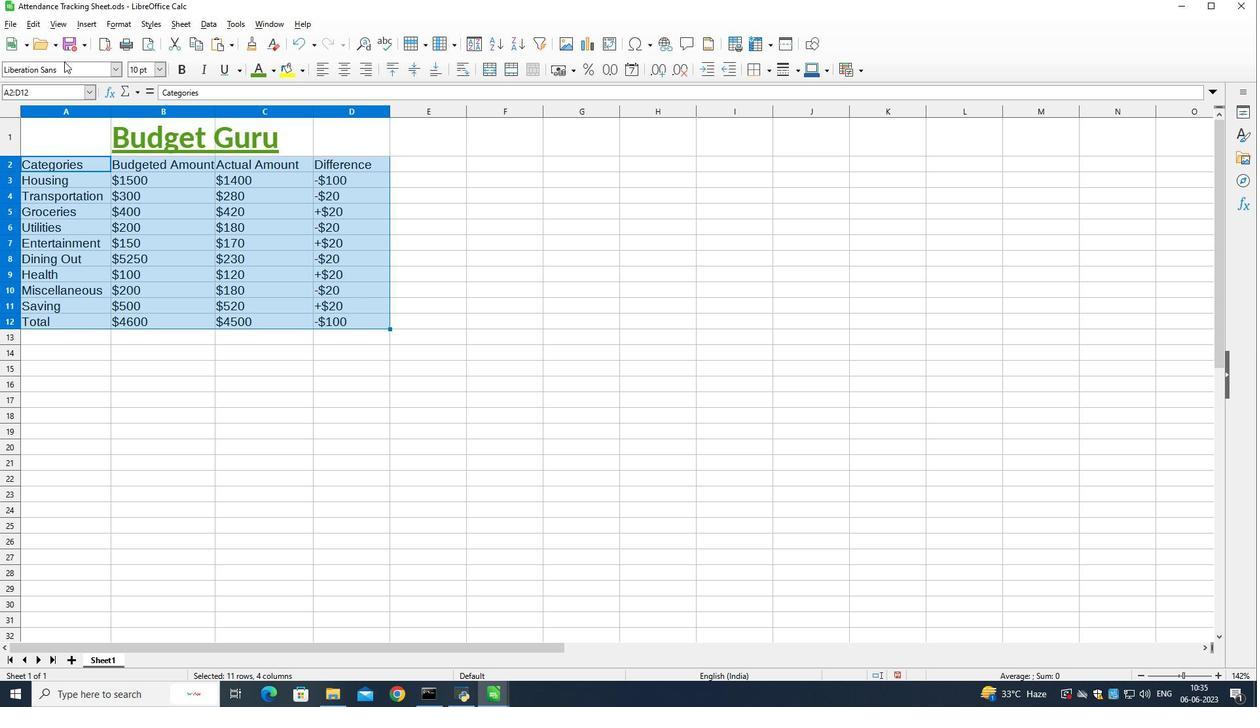 
Action: Mouse pressed left at (68, 70)
Screenshot: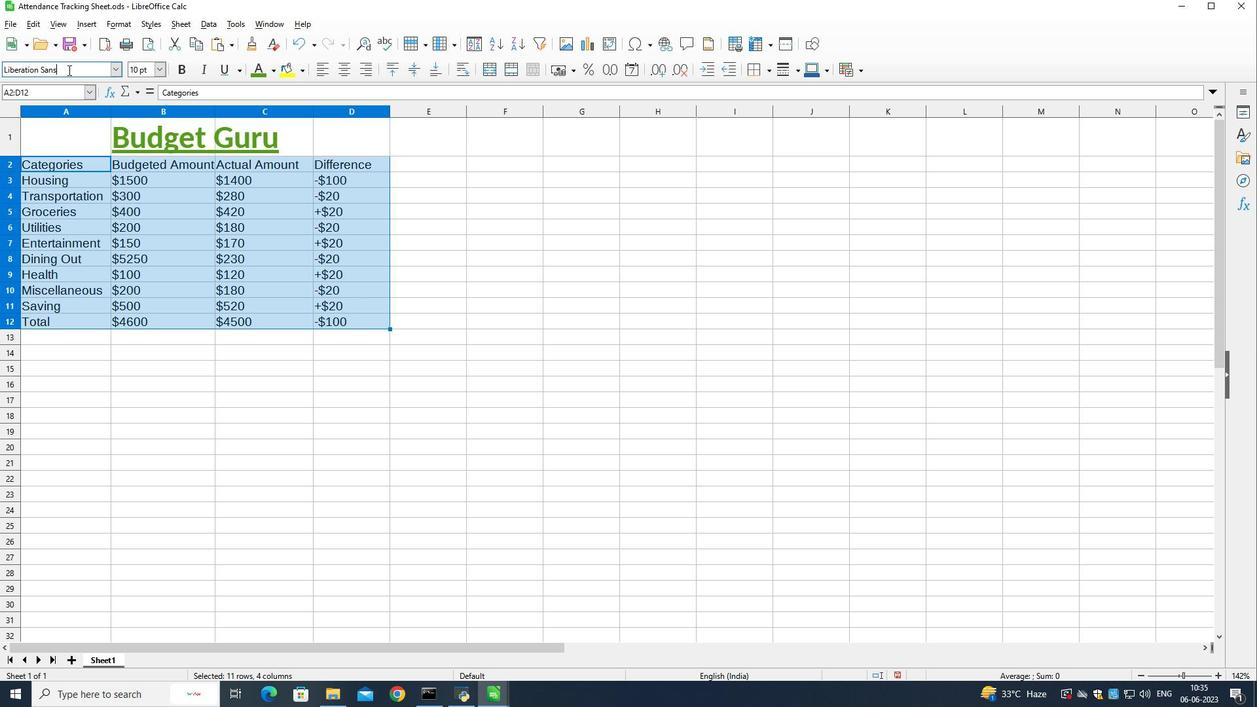 
Action: Mouse pressed left at (68, 70)
Screenshot: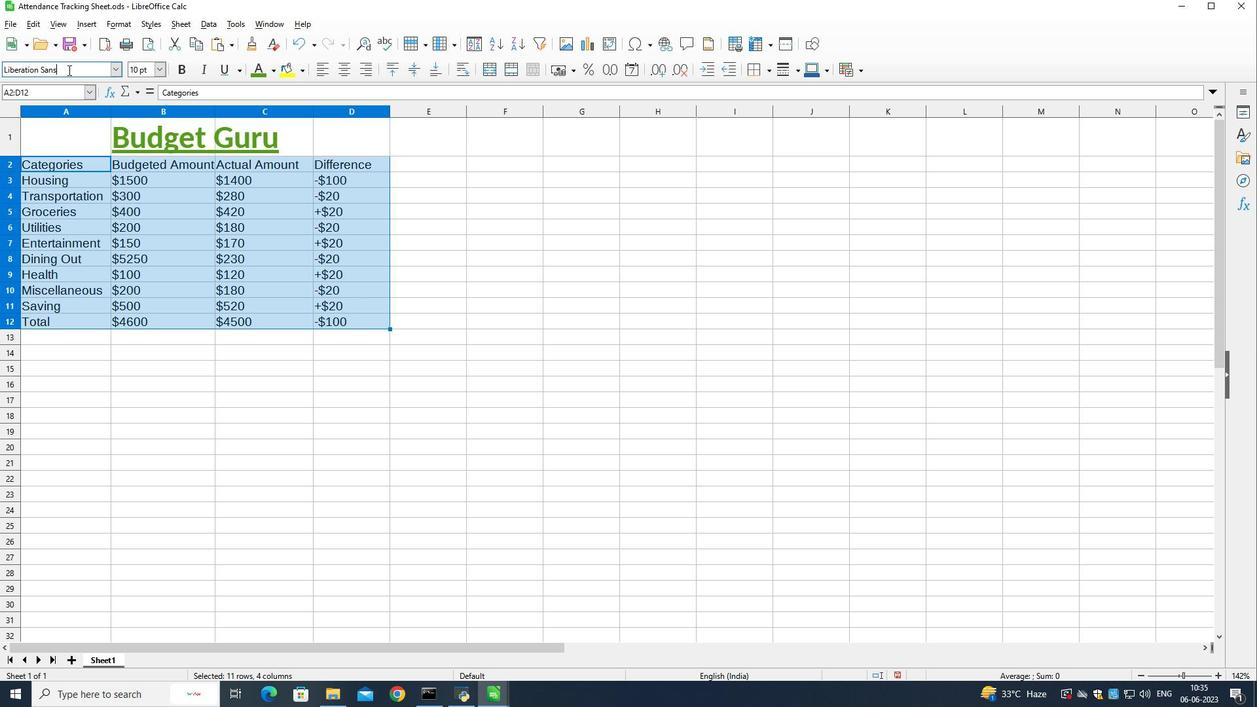 
Action: Mouse pressed left at (68, 70)
Screenshot: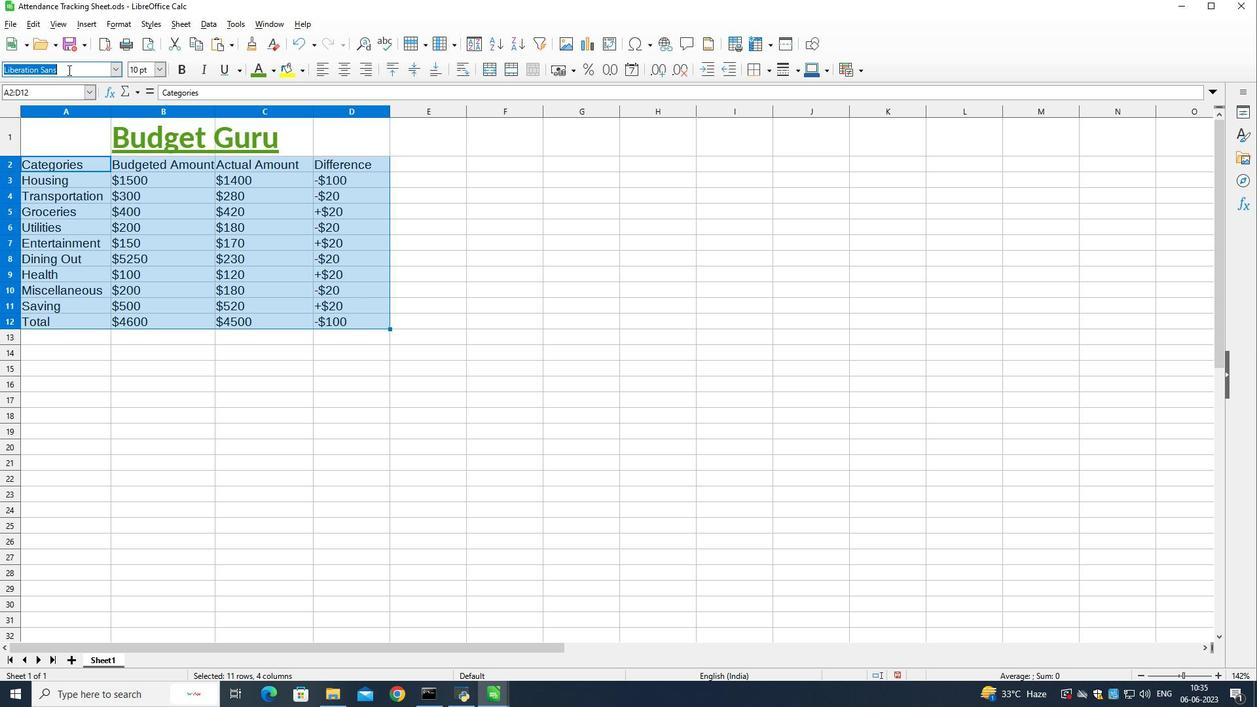
Action: Mouse pressed left at (68, 70)
Screenshot: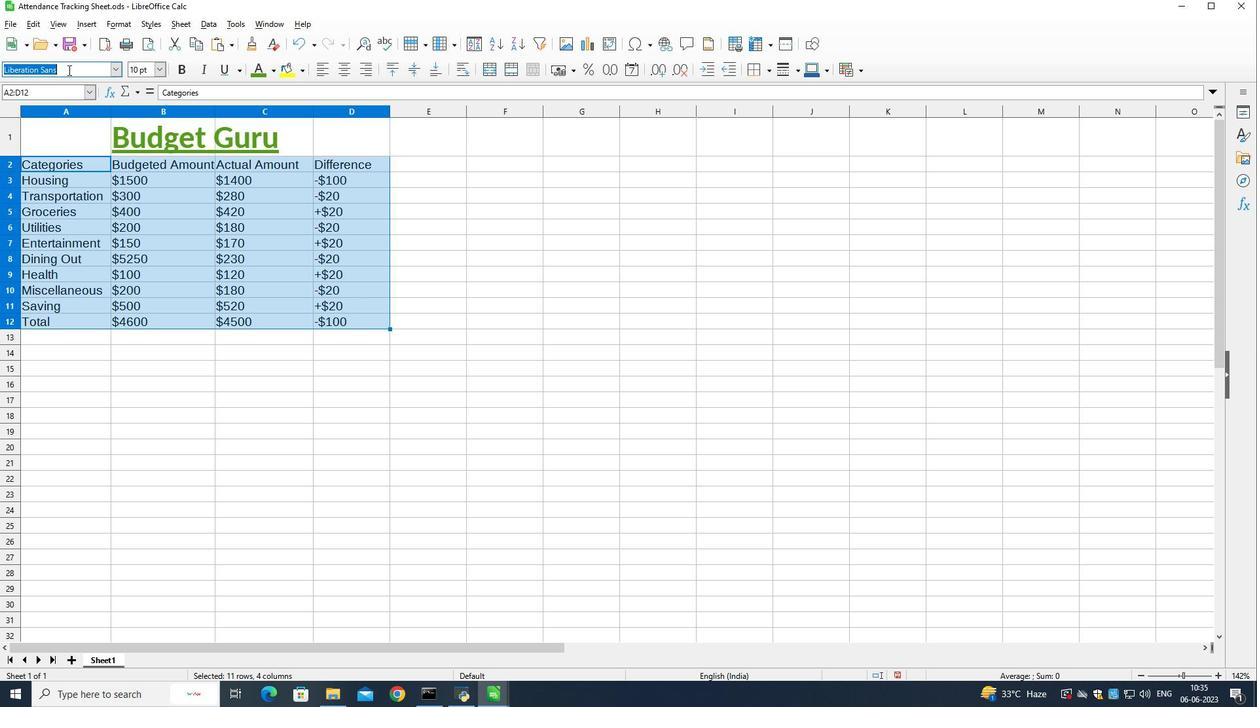 
Action: Mouse moved to (68, 70)
Screenshot: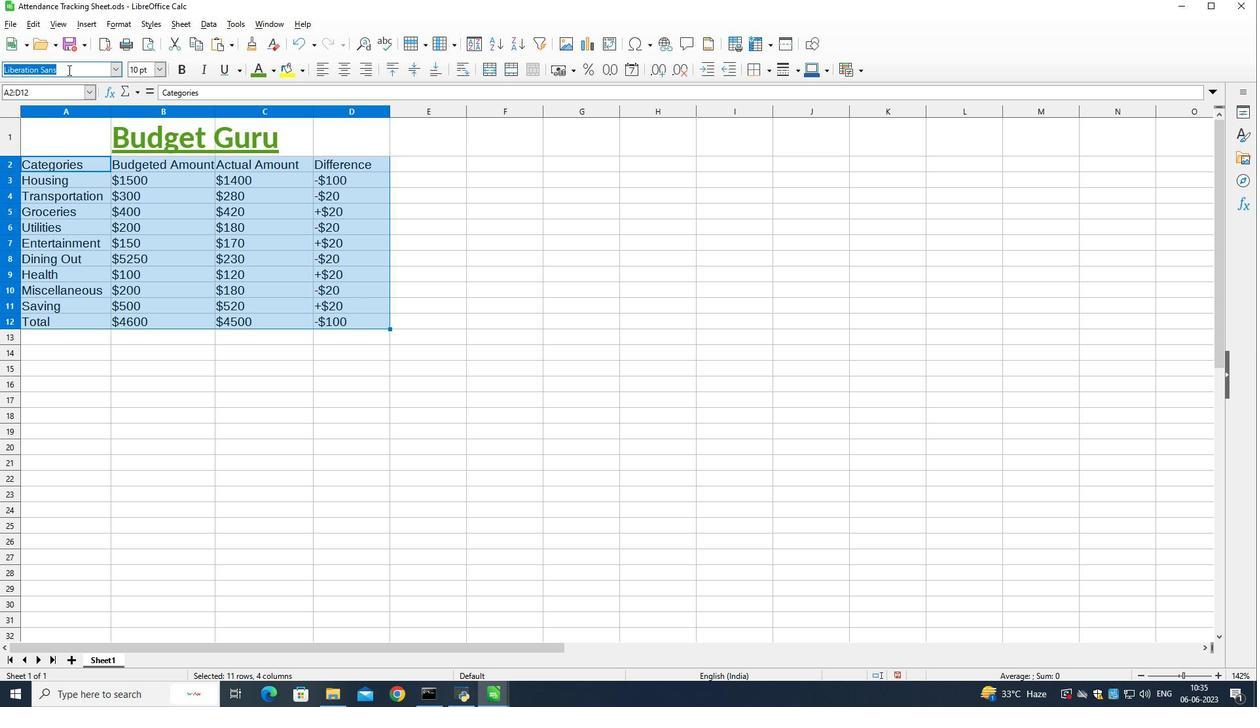 
Action: Key pressed <Key.shift>Cal<Key.backspace><Key.backspace>r<Key.enter>
Screenshot: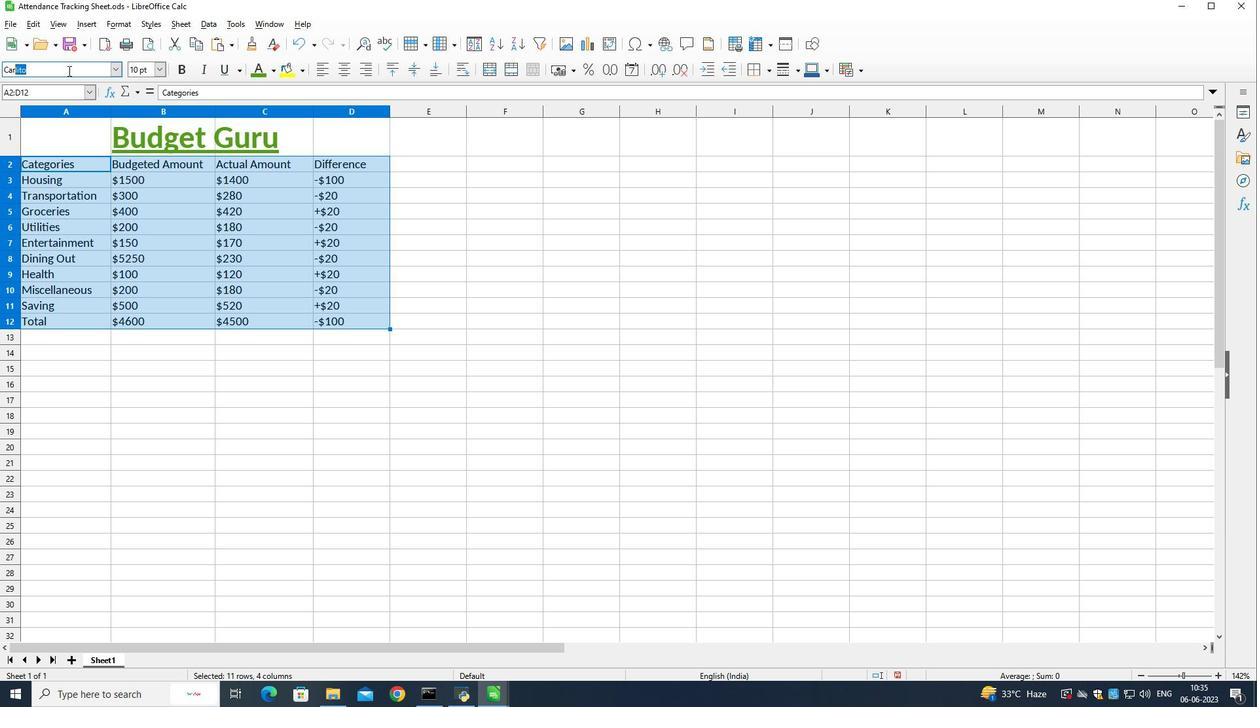 
Action: Mouse moved to (159, 64)
Screenshot: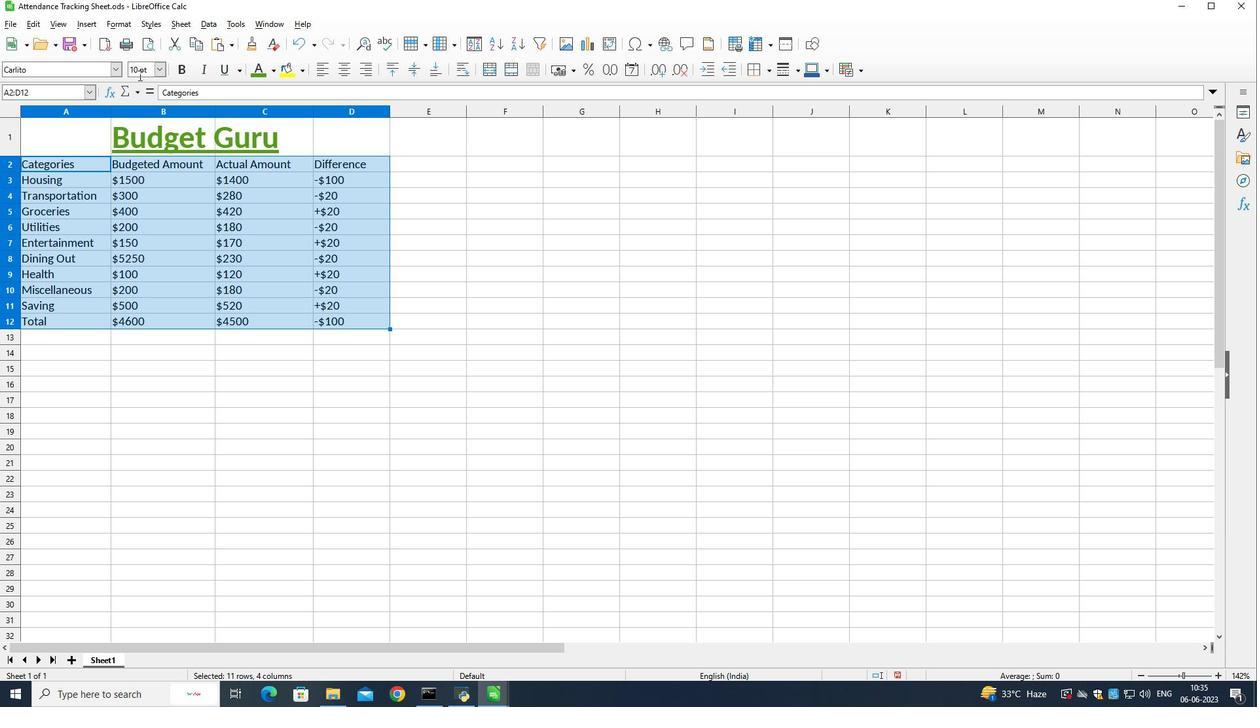
Action: Mouse pressed left at (159, 64)
Screenshot: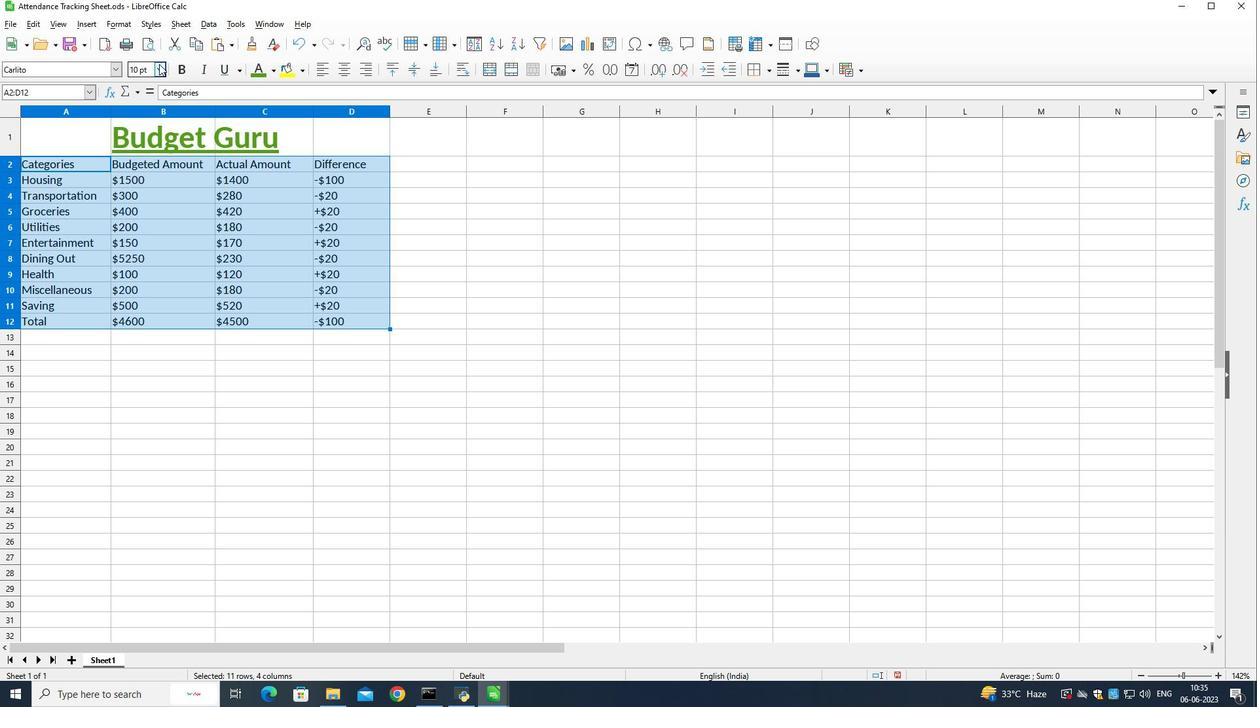 
Action: Mouse moved to (138, 115)
Screenshot: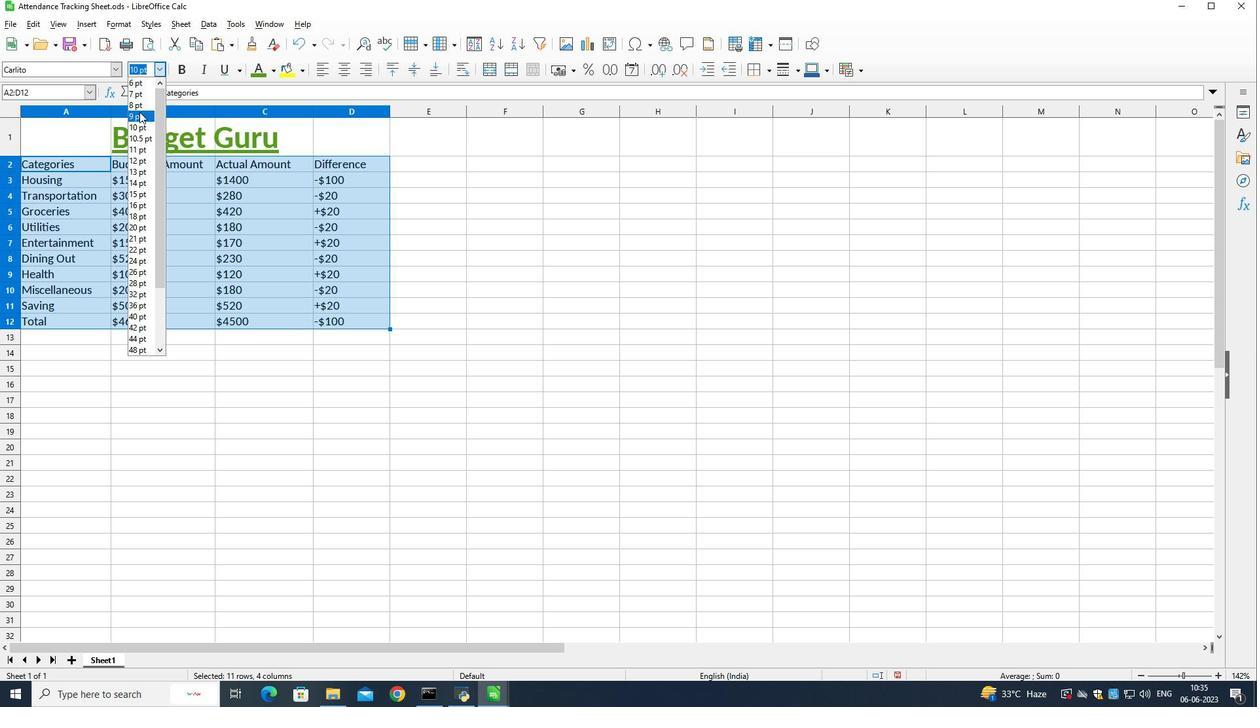 
Action: Mouse pressed left at (138, 115)
Screenshot: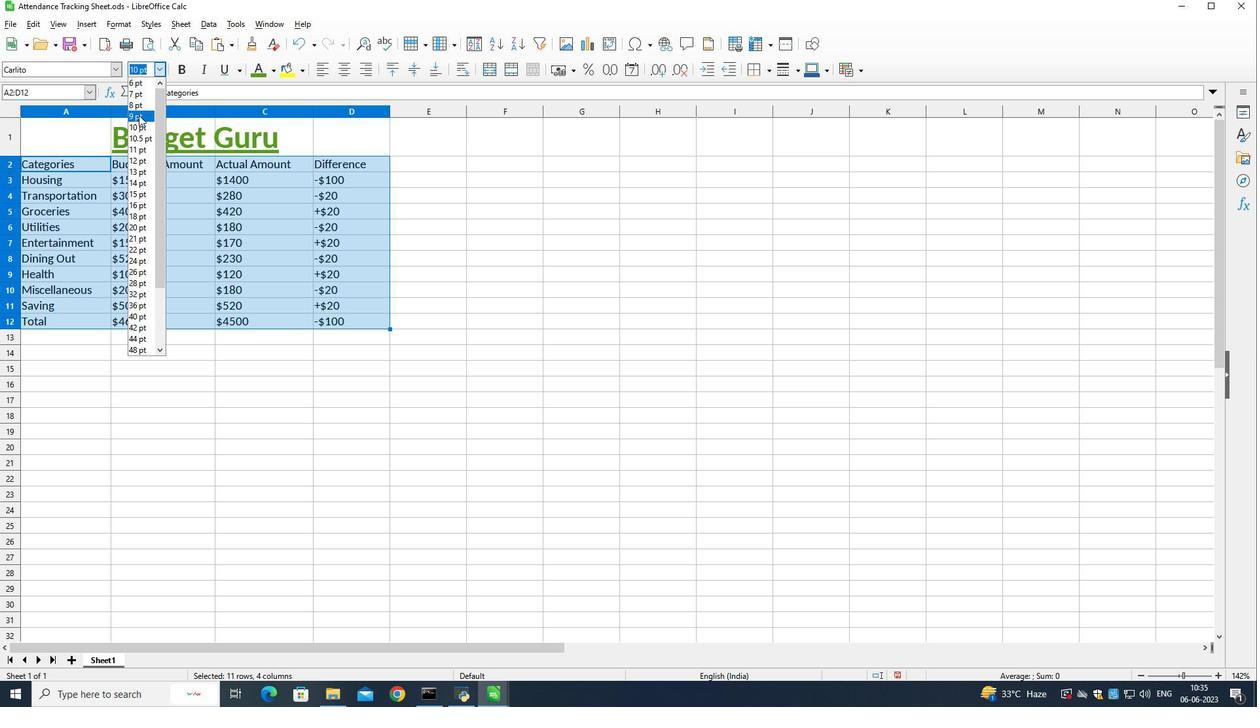 
Action: Mouse moved to (396, 288)
Screenshot: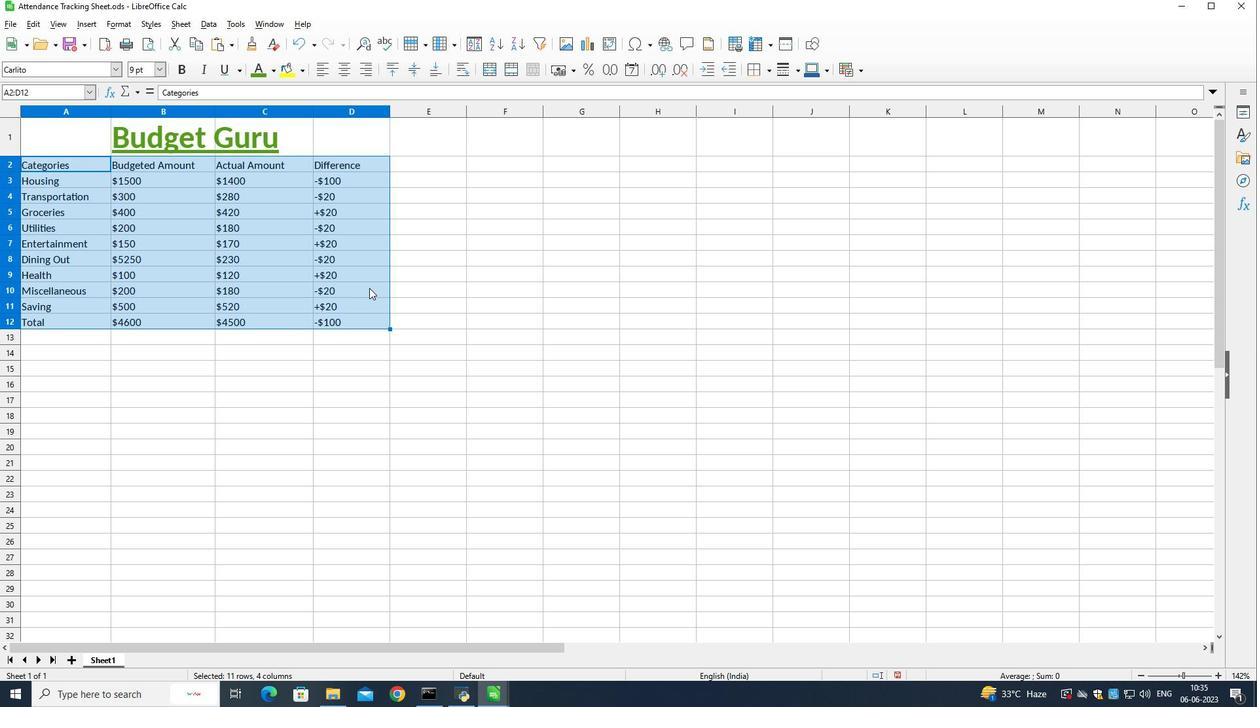 
Action: Mouse pressed left at (396, 288)
Screenshot: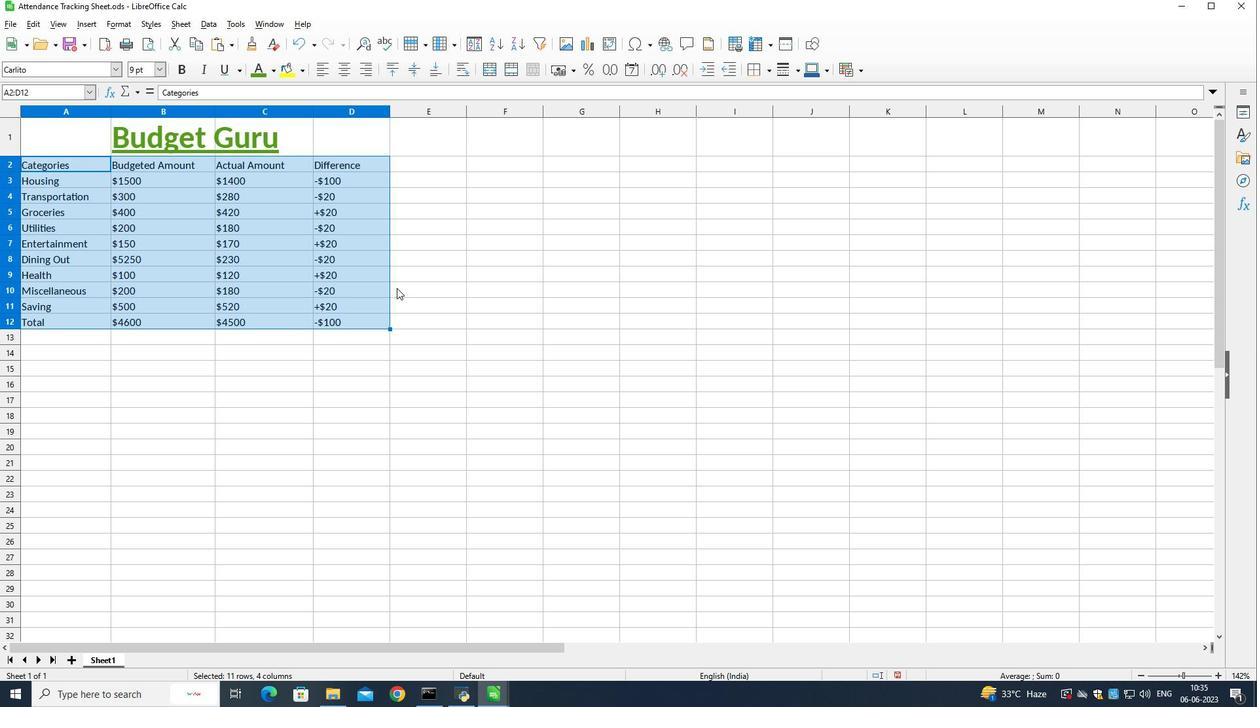 
Action: Mouse moved to (77, 132)
Screenshot: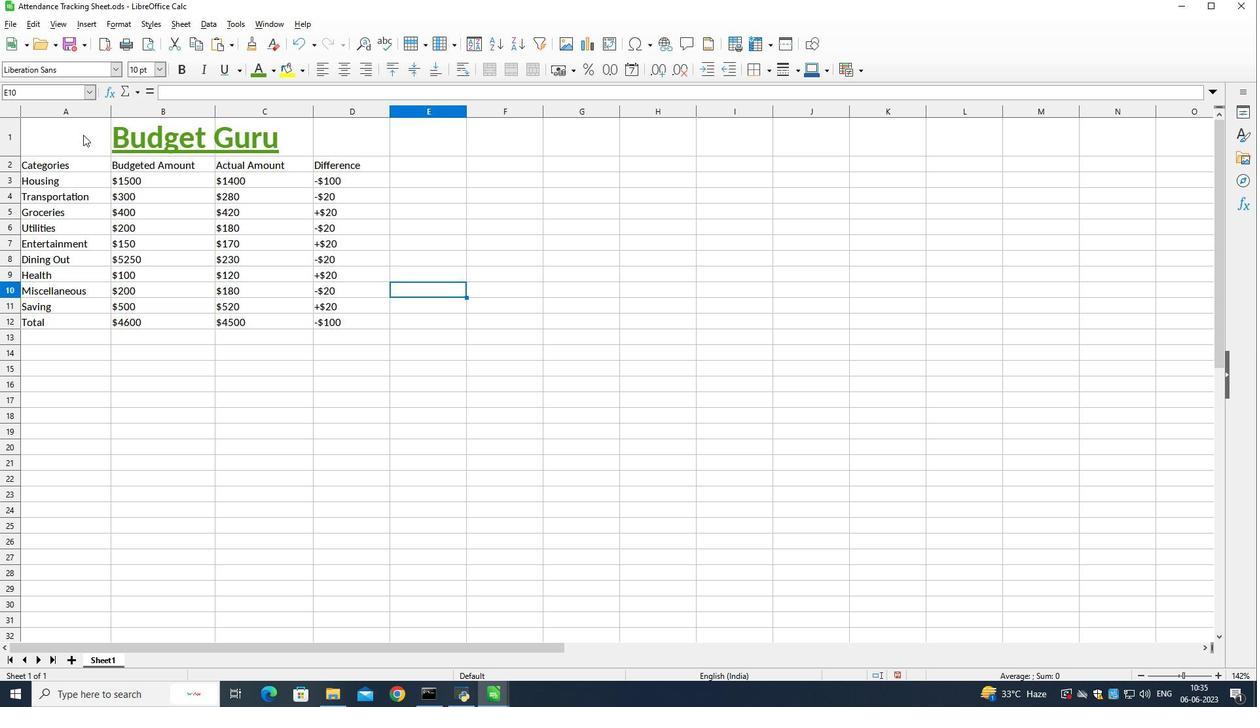 
Action: Mouse pressed left at (77, 132)
Screenshot: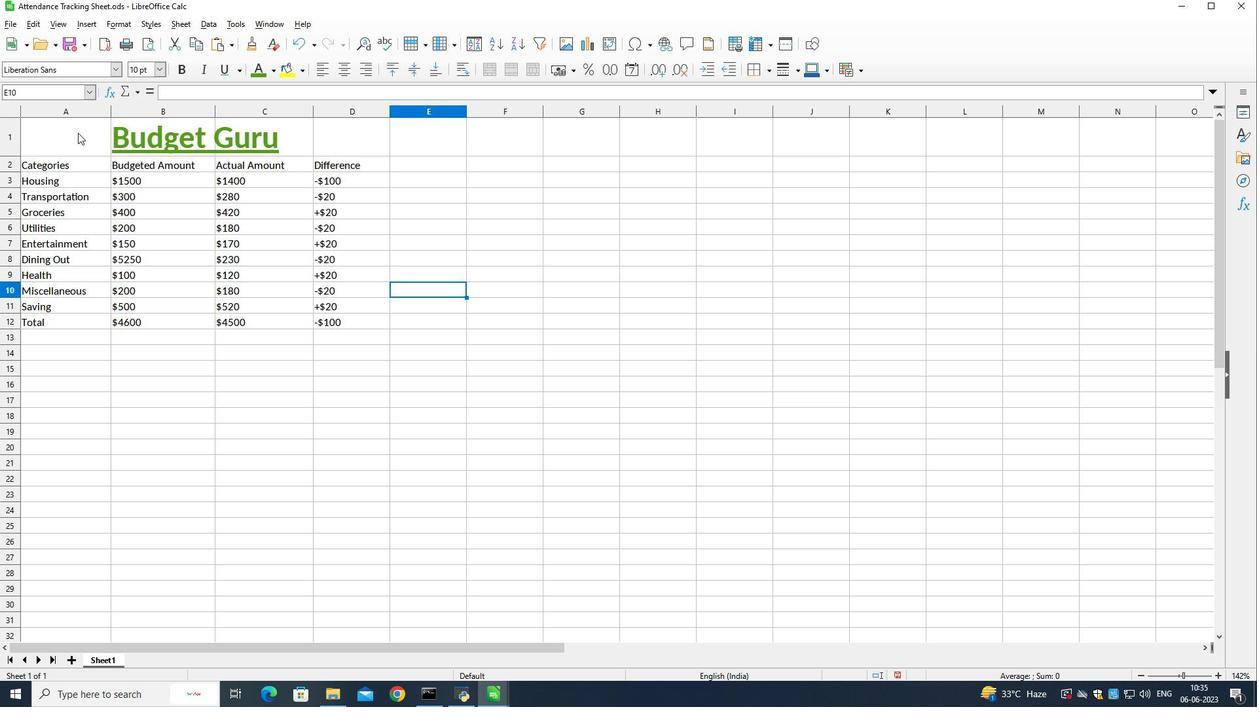 
Action: Mouse moved to (340, 69)
Screenshot: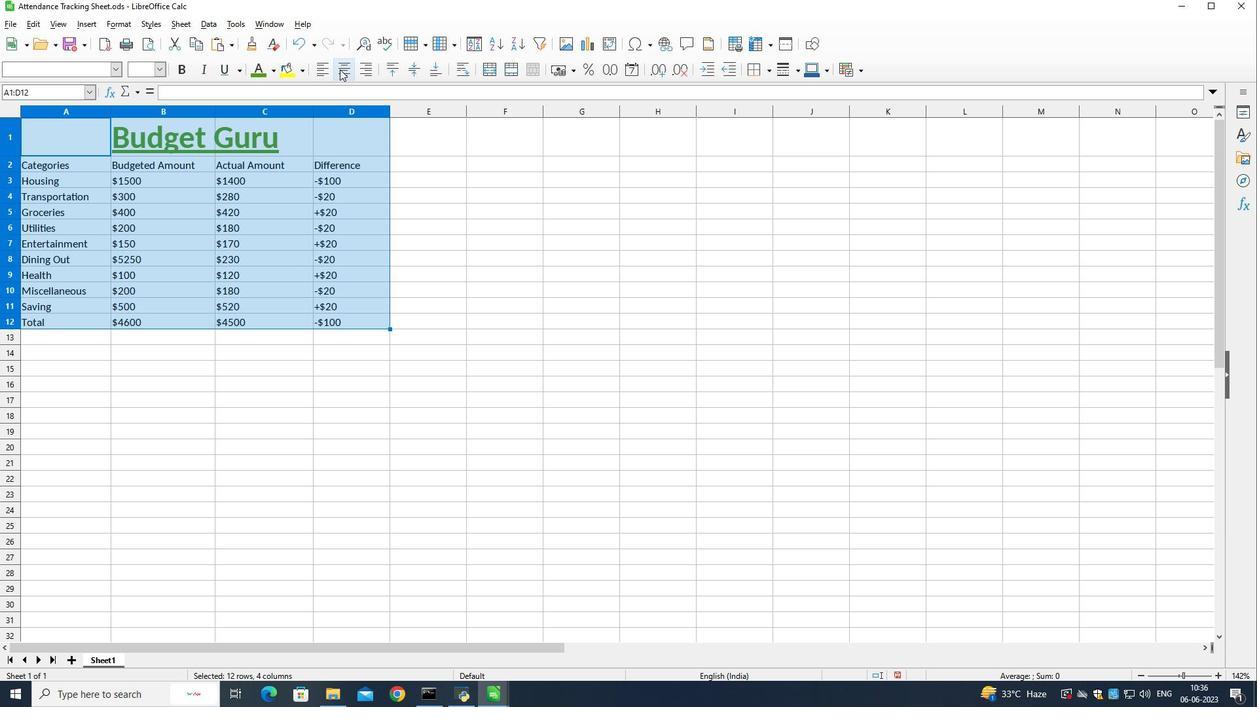 
Action: Mouse pressed left at (340, 69)
Screenshot: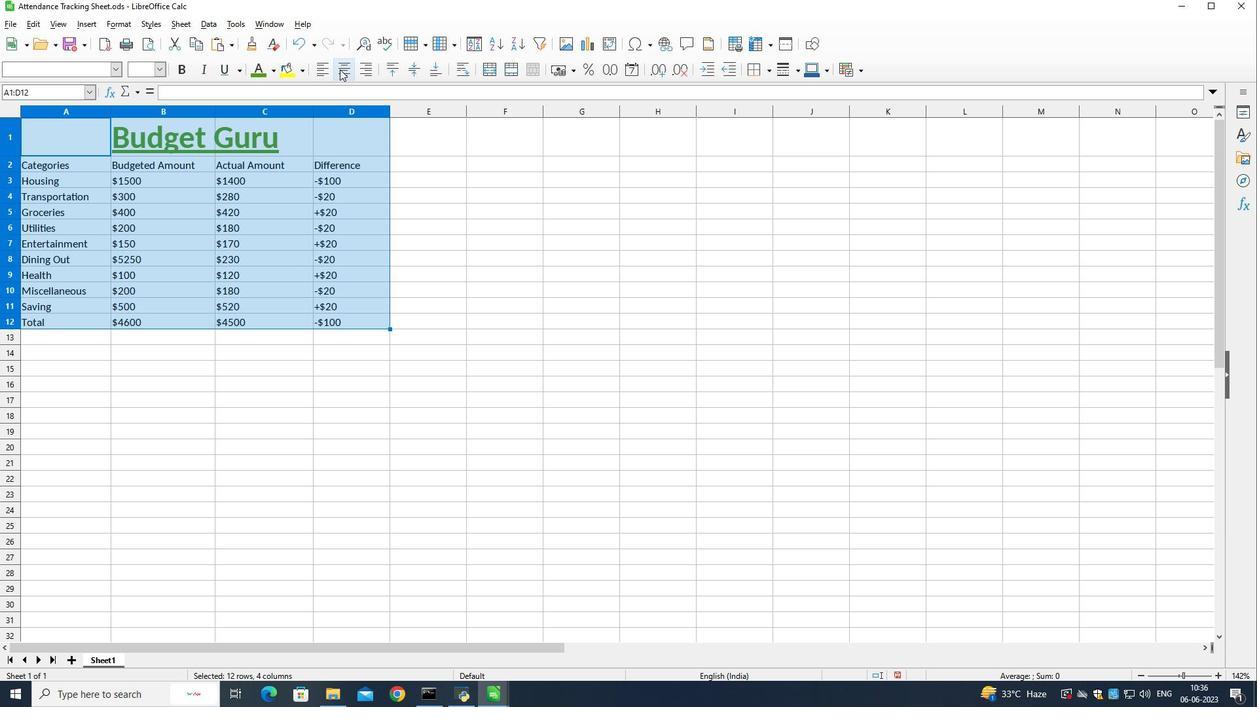 
Action: Mouse moved to (451, 258)
Screenshot: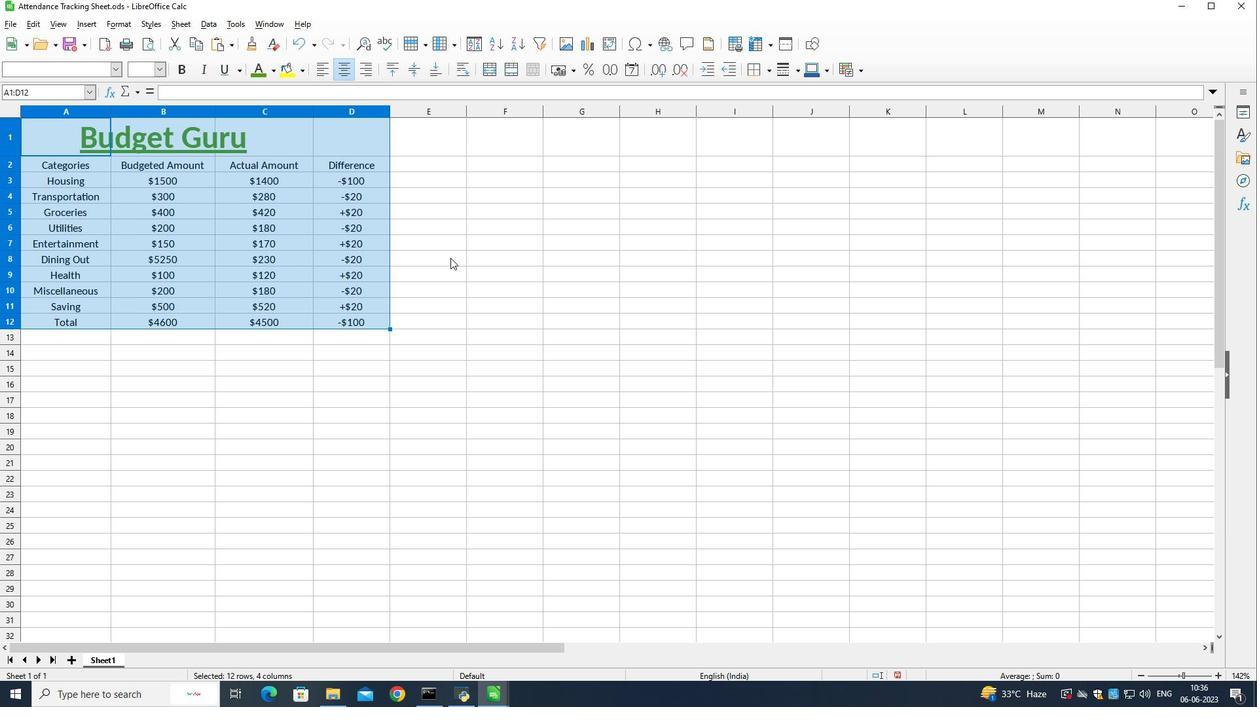 
Action: Mouse pressed left at (451, 258)
Screenshot: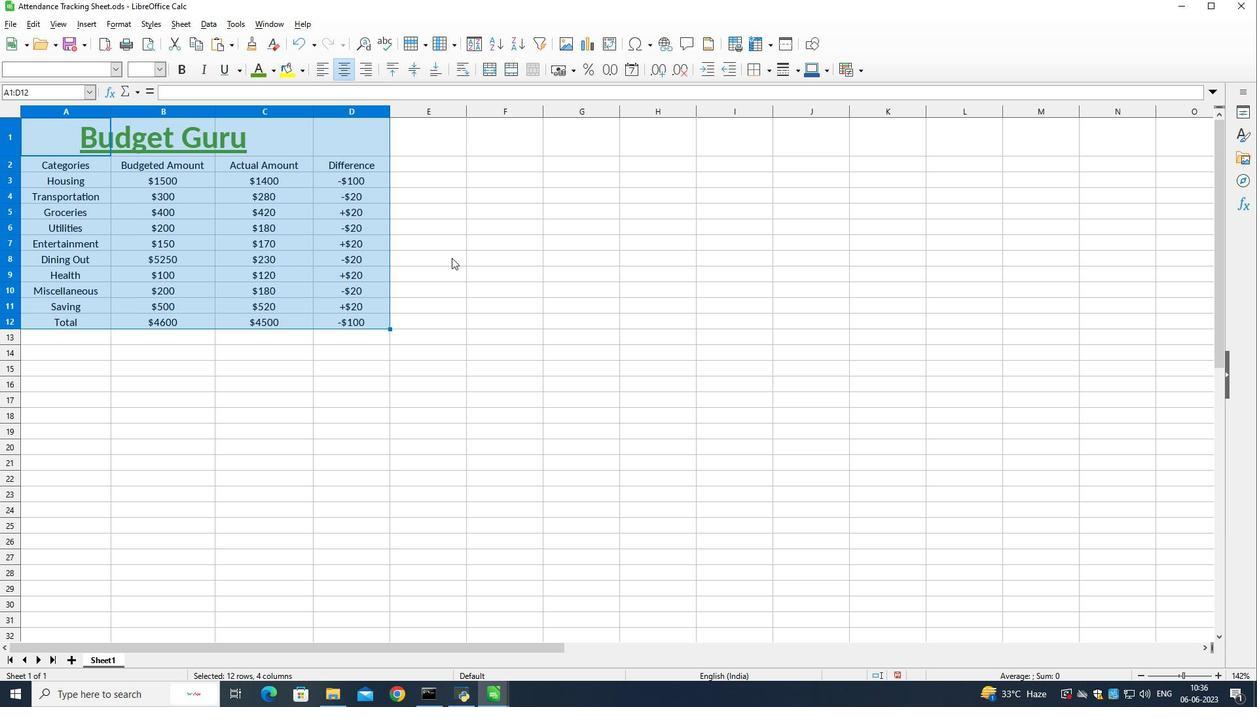 
Action: Mouse moved to (452, 250)
Screenshot: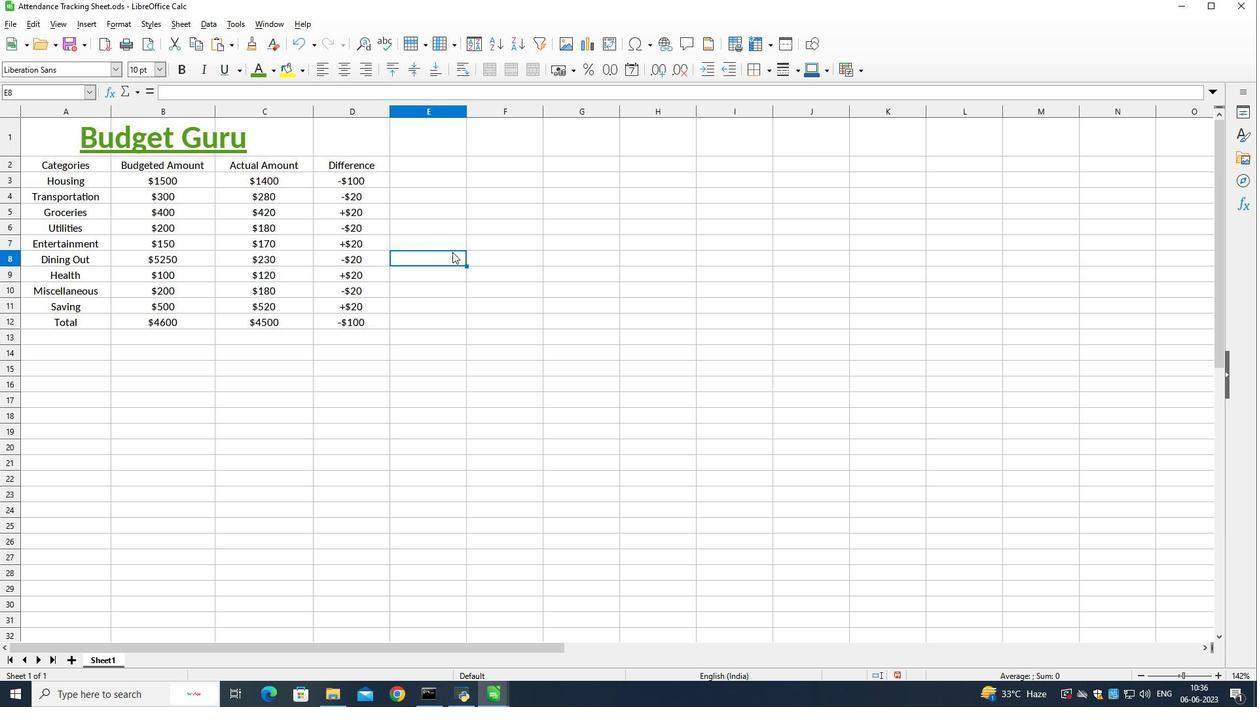 
